 Task: Look for space in Hājo, India from 5th June, 2023 to 16th June, 2023 for 2 adults in price range Rs.7000 to Rs.15000. Place can be entire place with 1  bedroom having 1 bed and 1 bathroom. Property type can be house, flat, guest house, hotel. Amenities needed are: washing machine. Booking option can be shelf check-in. Required host language is English.
Action: Mouse moved to (461, 121)
Screenshot: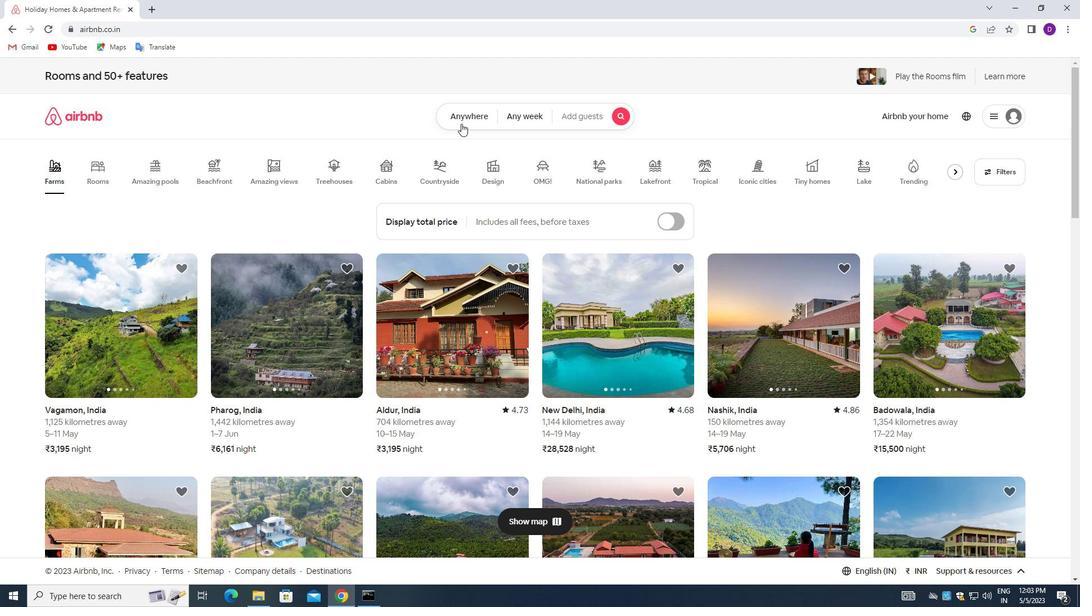 
Action: Mouse pressed left at (461, 121)
Screenshot: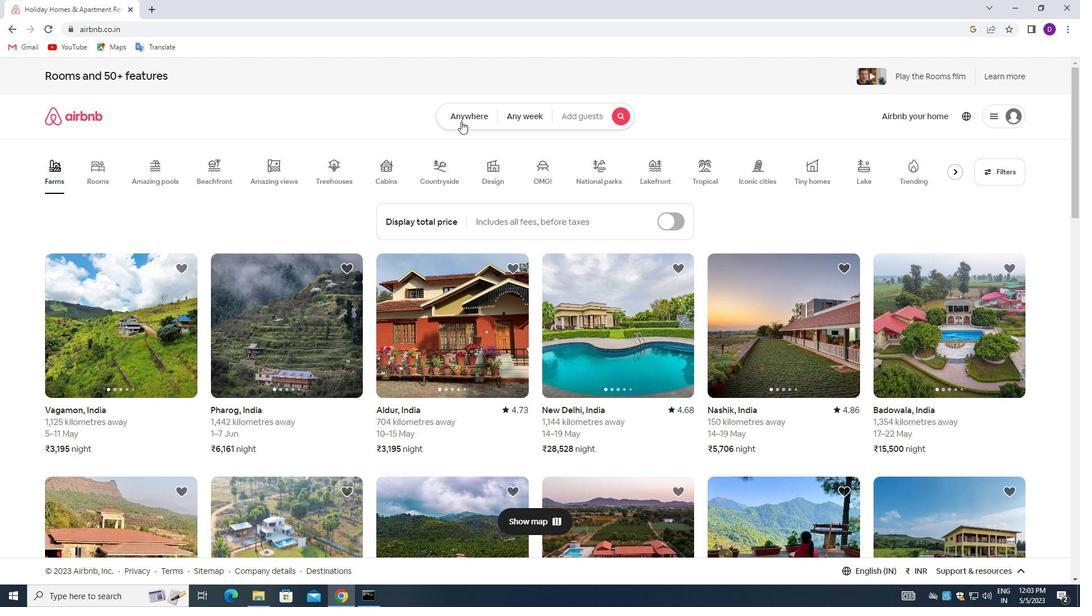 
Action: Mouse moved to (442, 160)
Screenshot: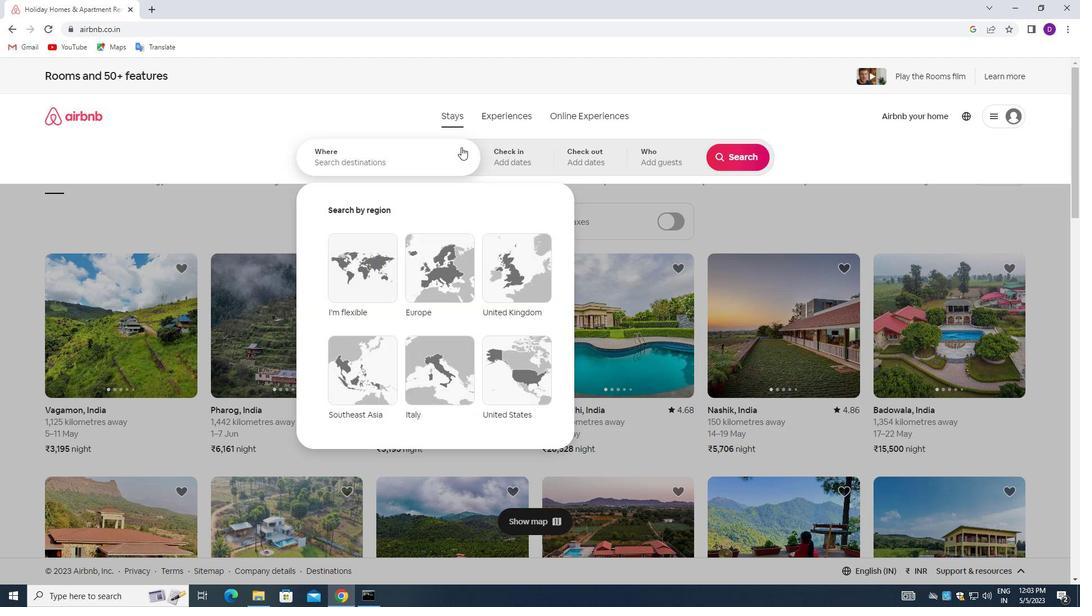 
Action: Mouse pressed left at (442, 160)
Screenshot: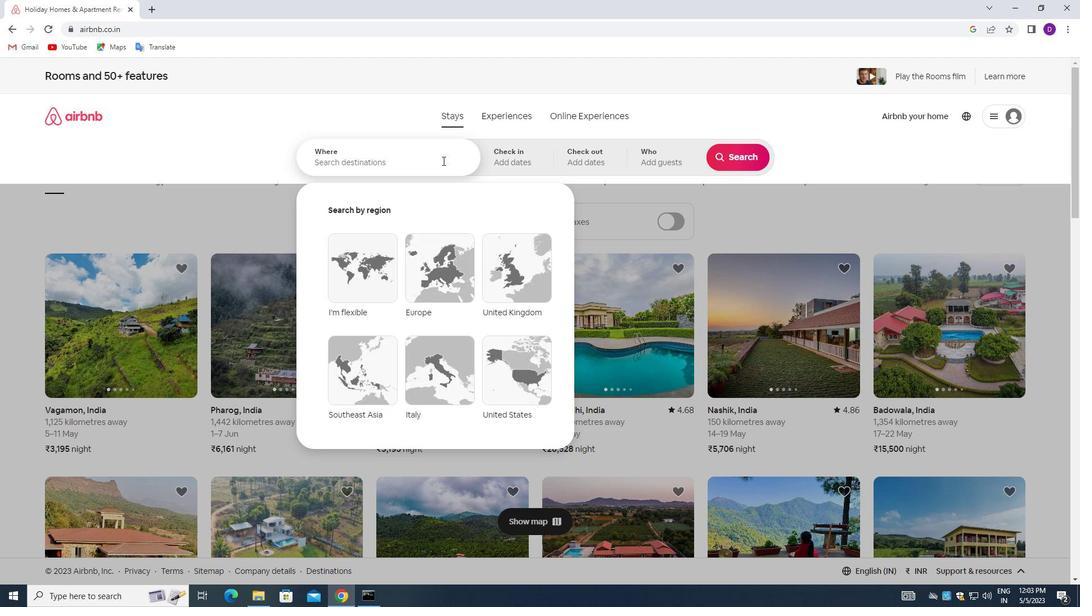 
Action: Mouse moved to (251, 127)
Screenshot: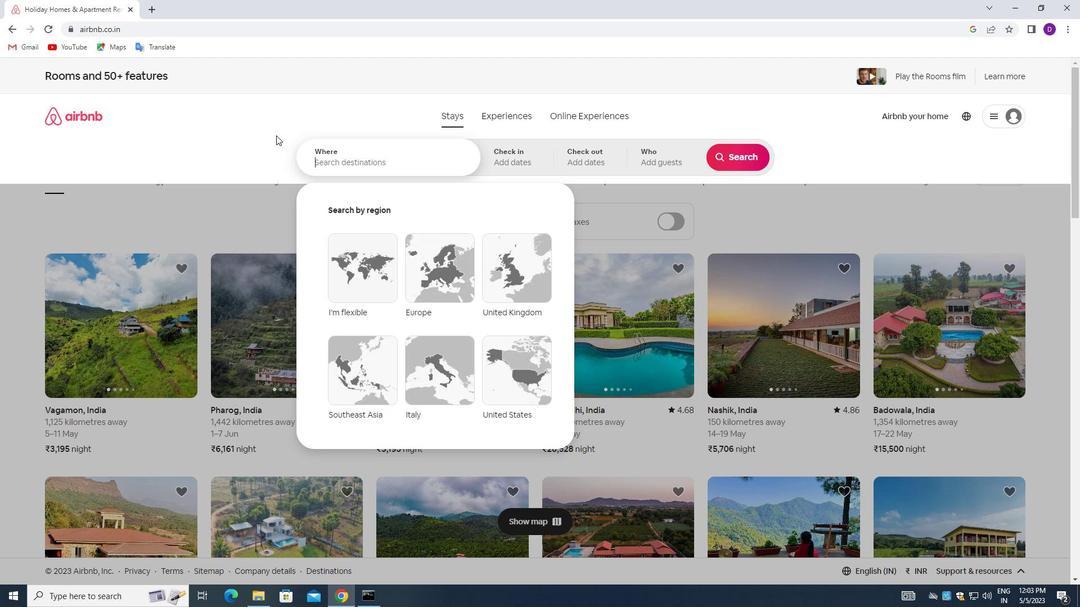 
Action: Key pressed <Key.shift>HAJO,<Key.space><Key.shift>INDIA<Key.enter>
Screenshot: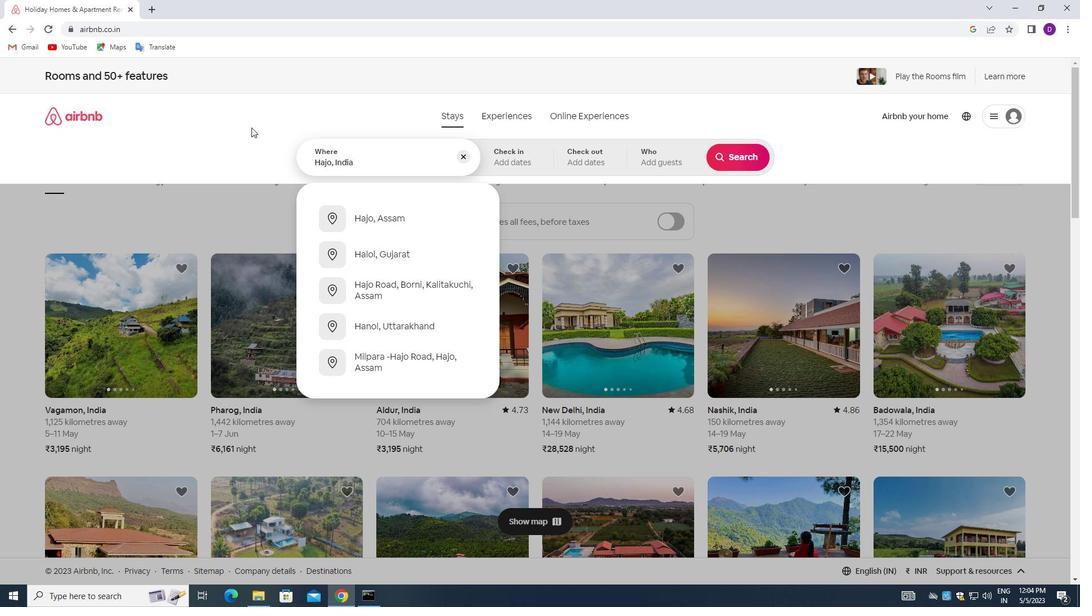 
Action: Mouse moved to (598, 323)
Screenshot: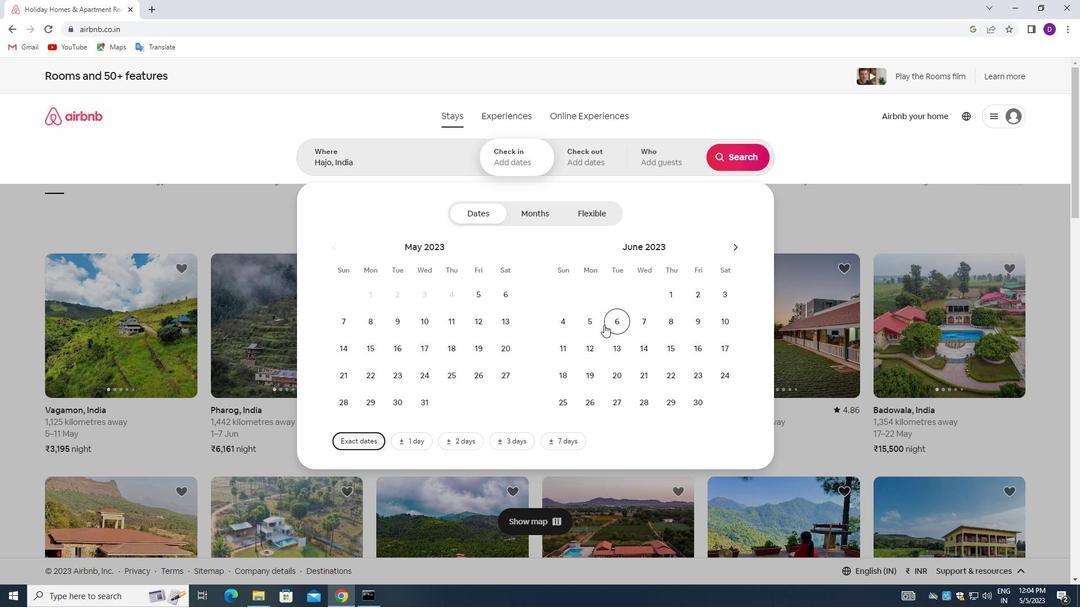 
Action: Mouse pressed left at (598, 323)
Screenshot: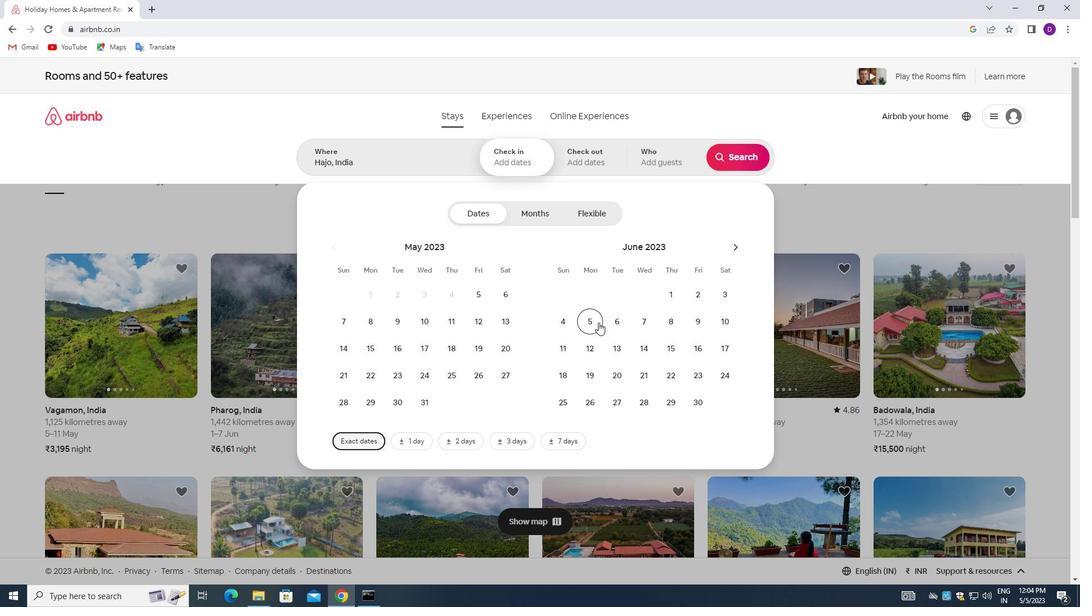 
Action: Mouse moved to (695, 343)
Screenshot: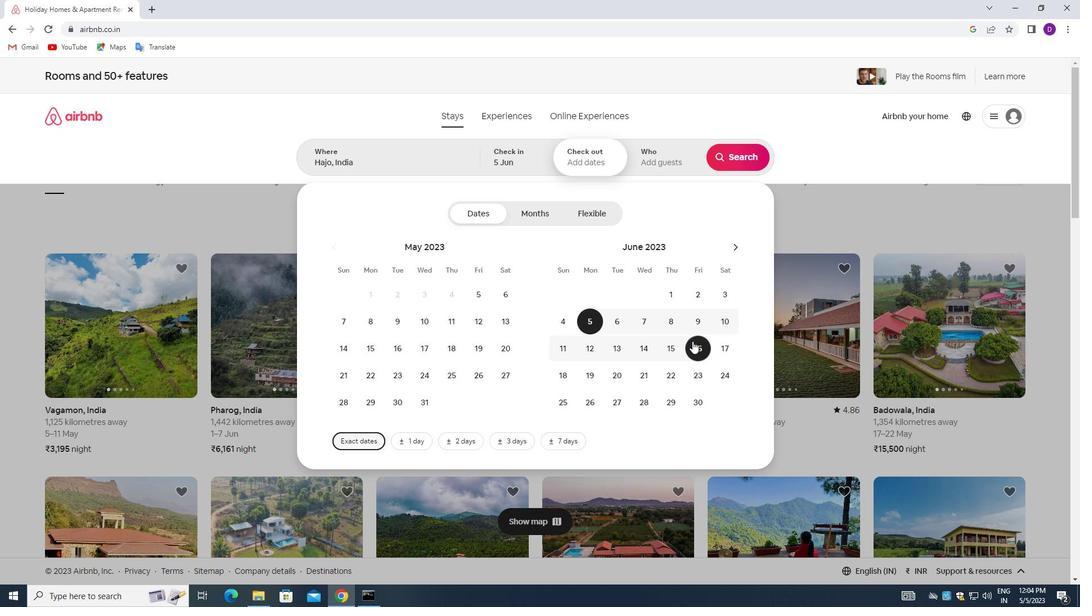 
Action: Mouse pressed left at (695, 343)
Screenshot: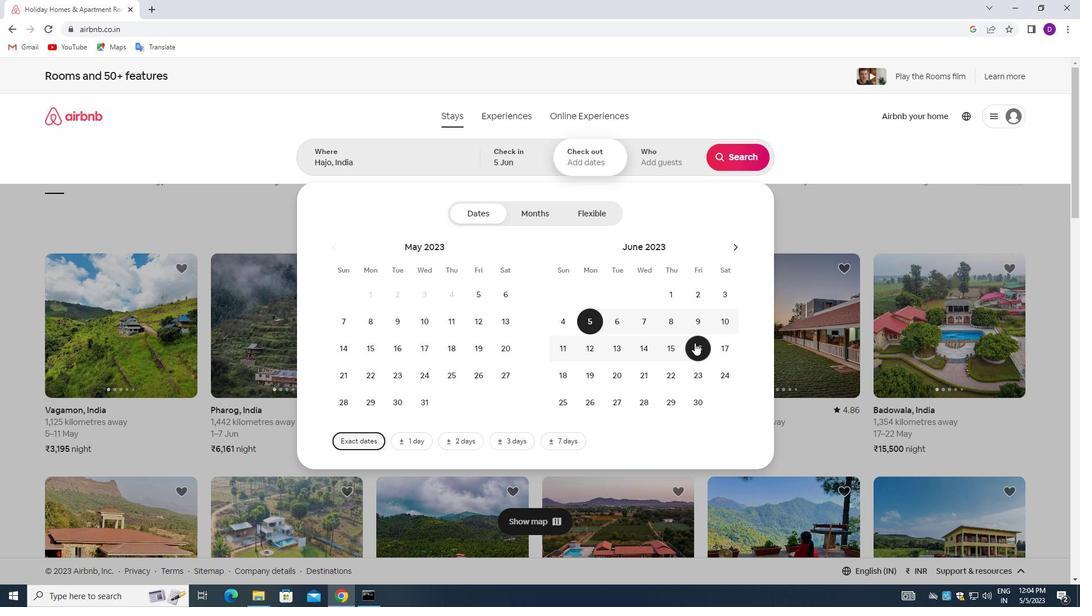 
Action: Mouse moved to (652, 158)
Screenshot: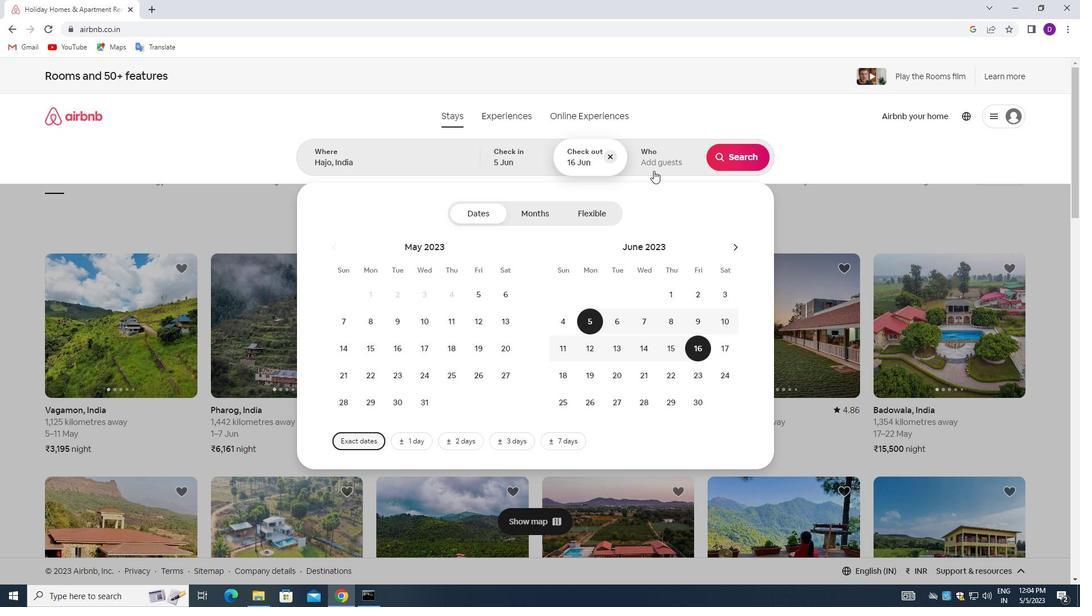 
Action: Mouse pressed left at (652, 158)
Screenshot: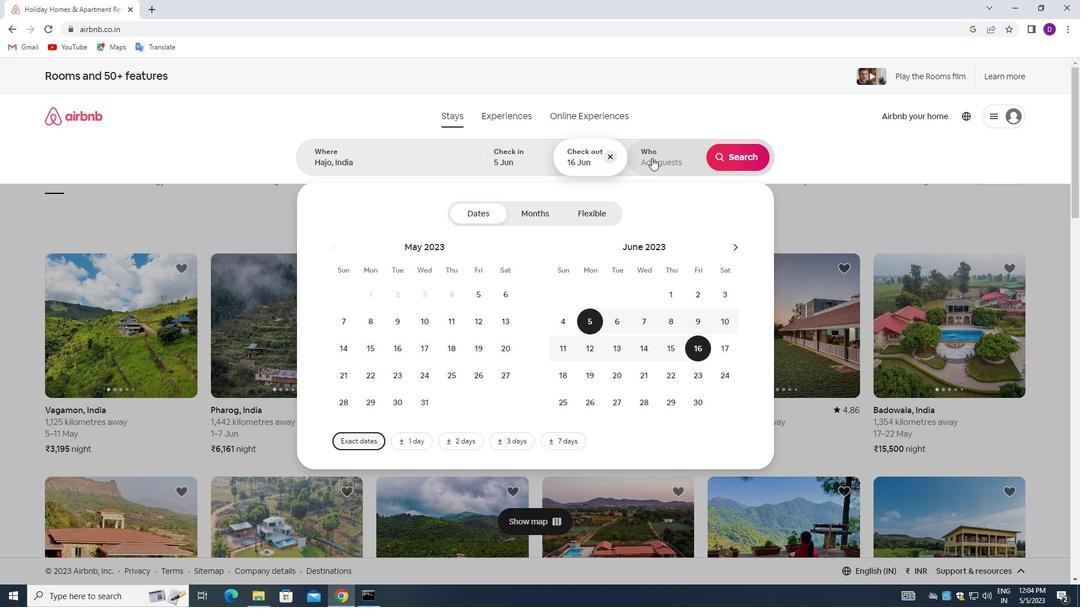 
Action: Mouse moved to (735, 215)
Screenshot: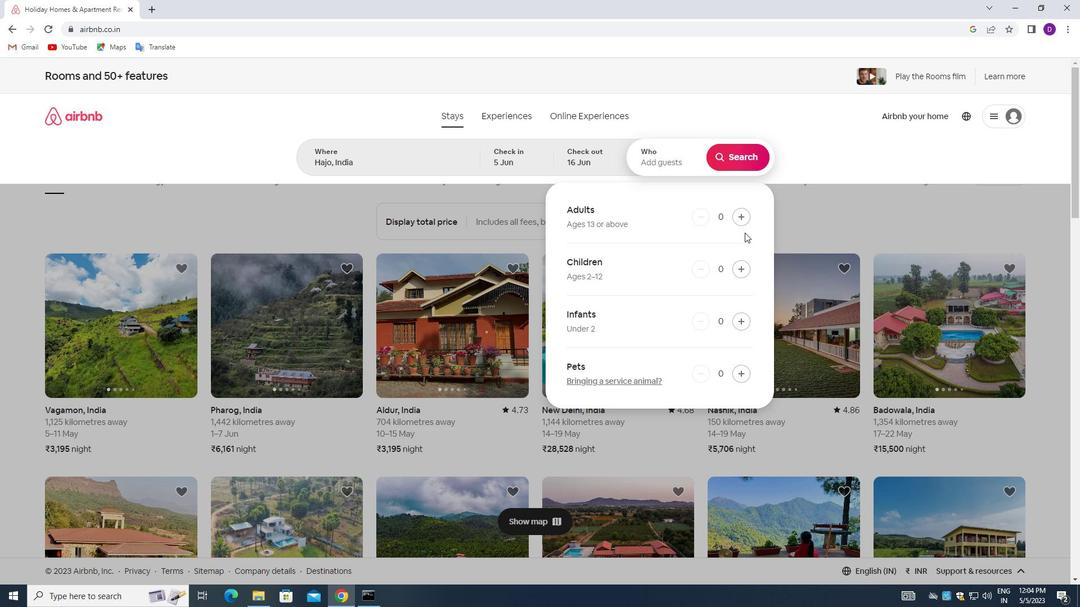 
Action: Mouse pressed left at (735, 215)
Screenshot: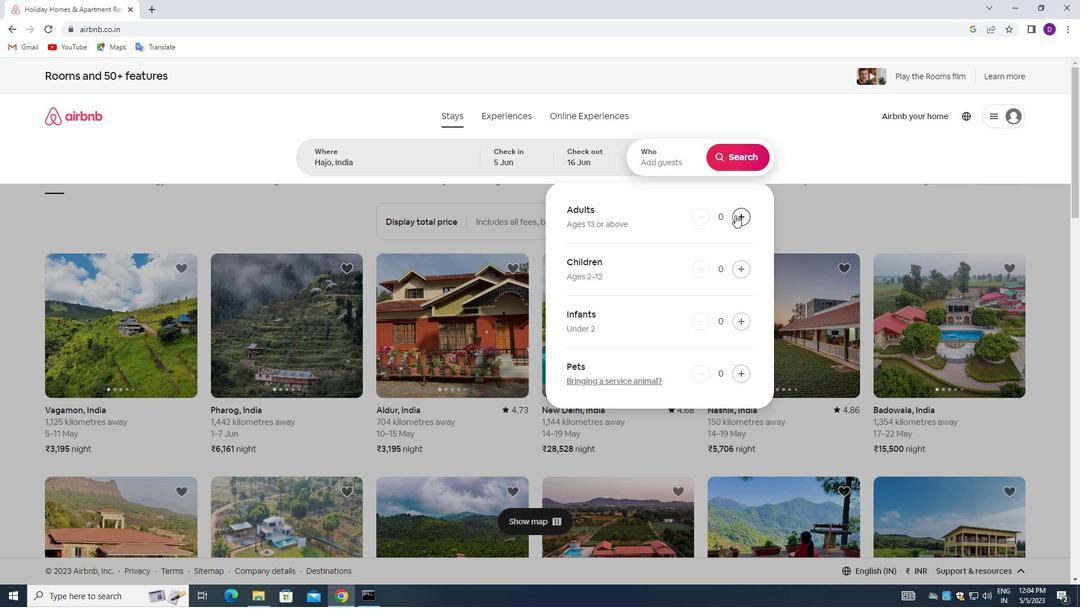 
Action: Mouse pressed left at (735, 215)
Screenshot: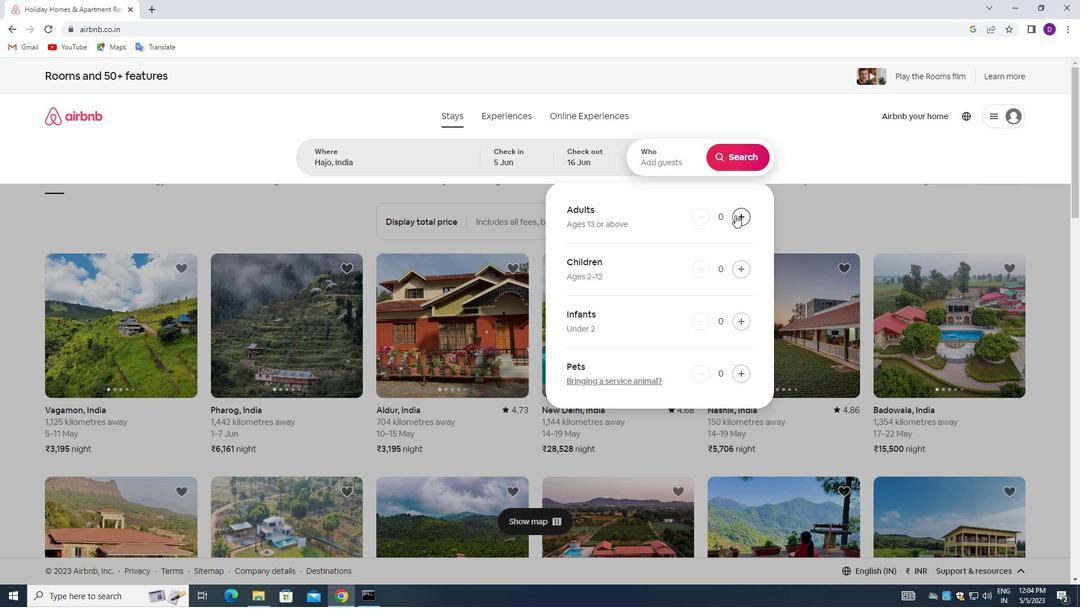 
Action: Mouse moved to (735, 160)
Screenshot: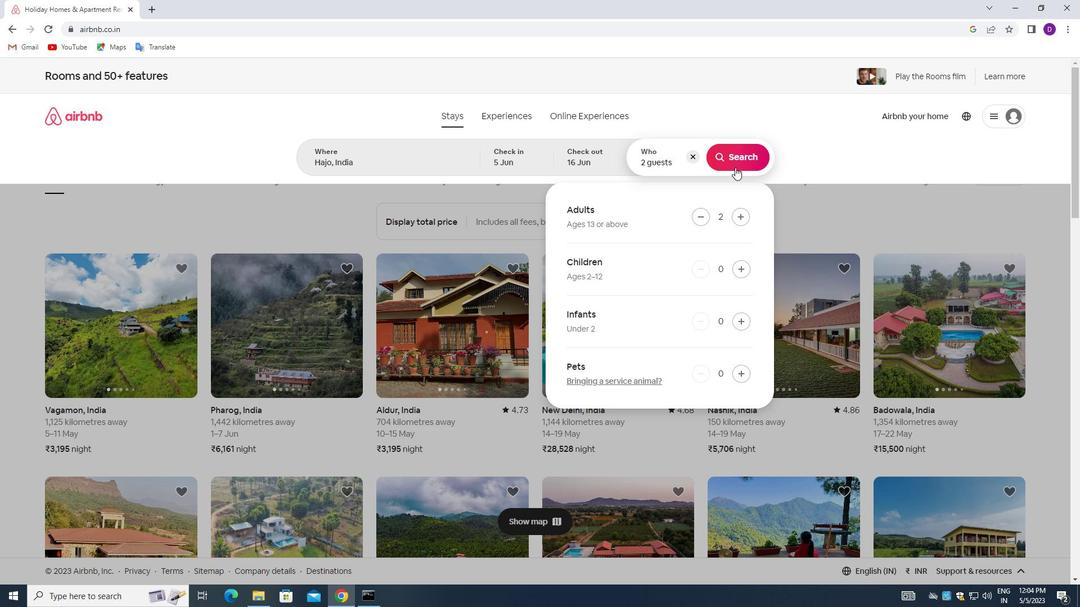
Action: Mouse pressed left at (735, 160)
Screenshot: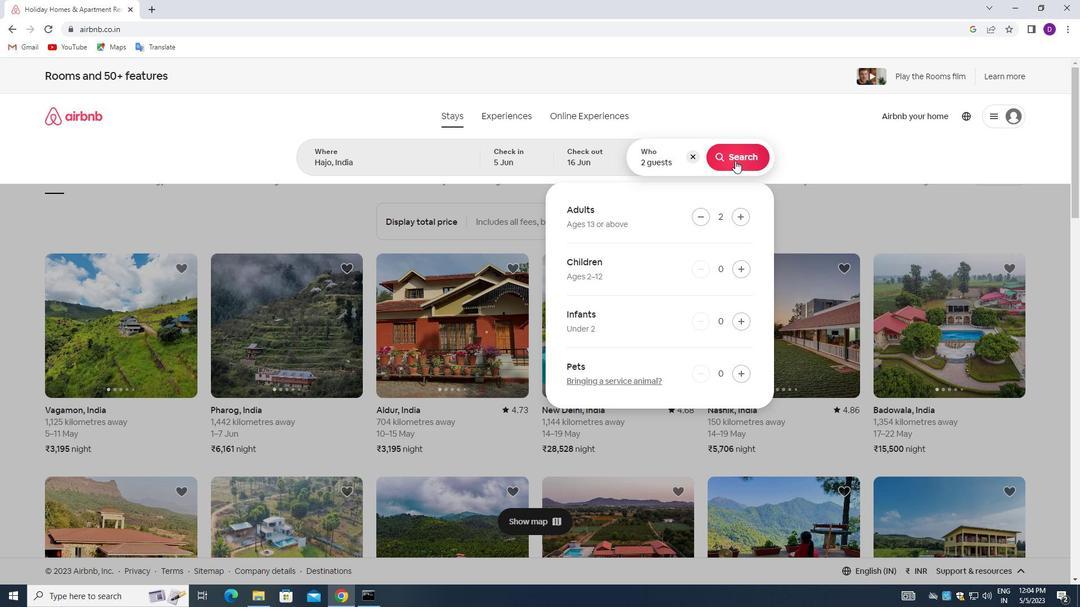 
Action: Mouse moved to (1016, 127)
Screenshot: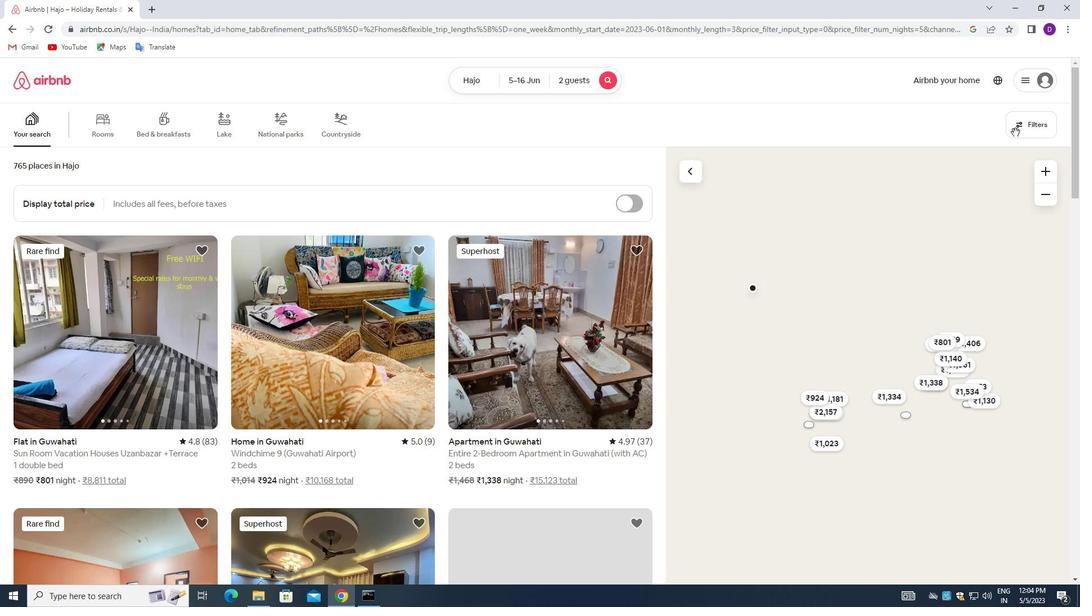 
Action: Mouse pressed left at (1016, 127)
Screenshot: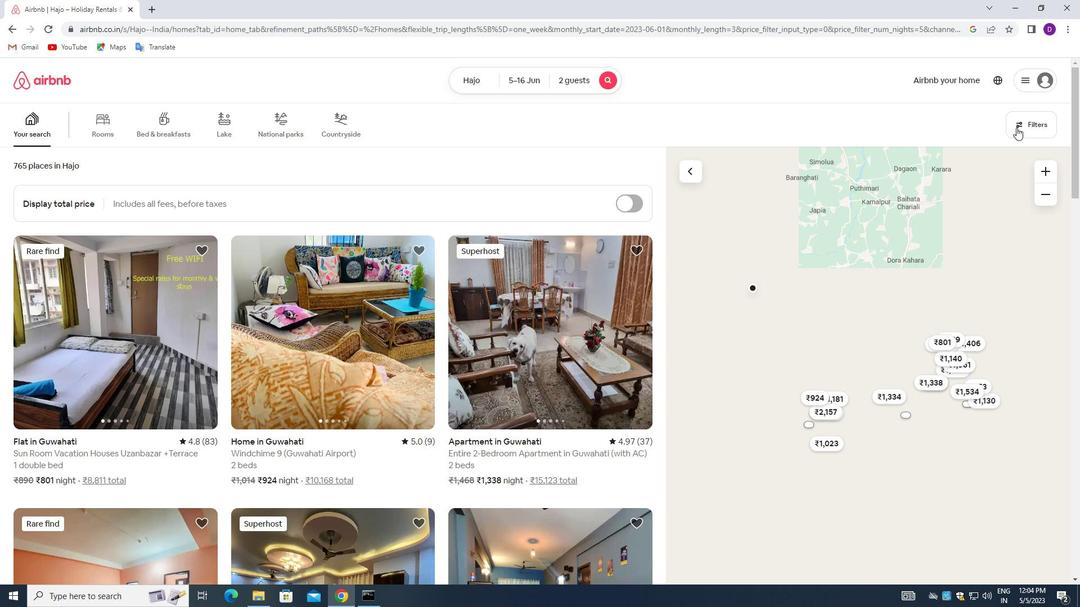 
Action: Mouse moved to (388, 399)
Screenshot: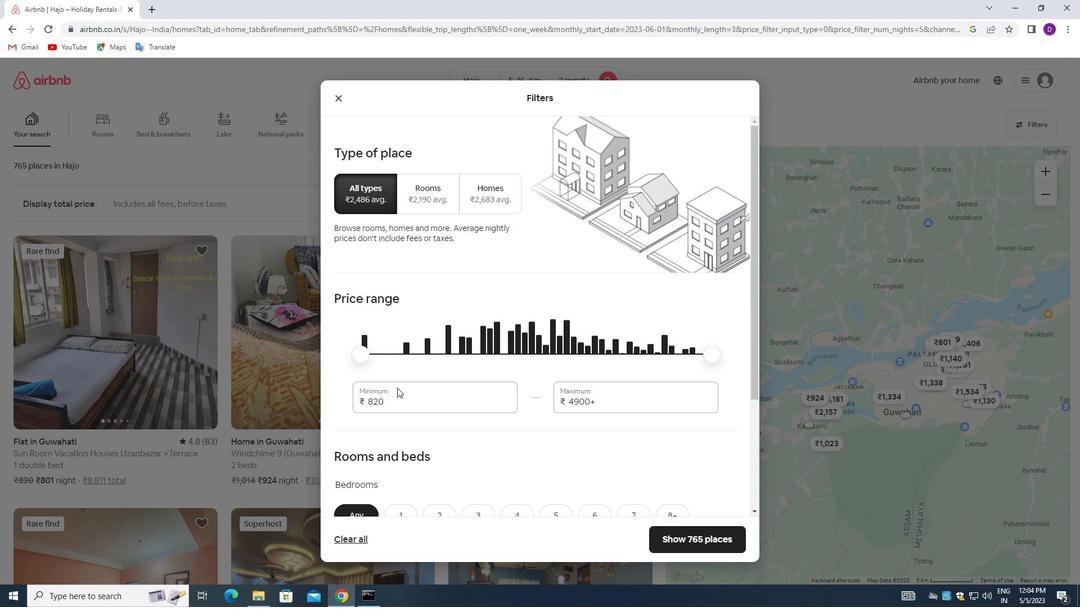 
Action: Mouse pressed left at (388, 399)
Screenshot: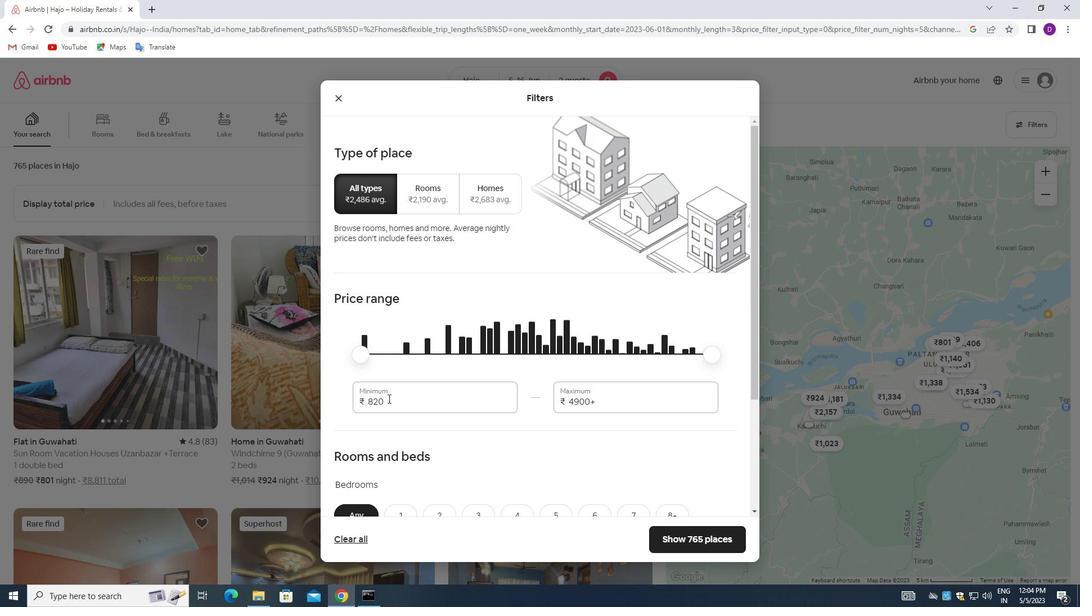 
Action: Mouse pressed left at (388, 399)
Screenshot: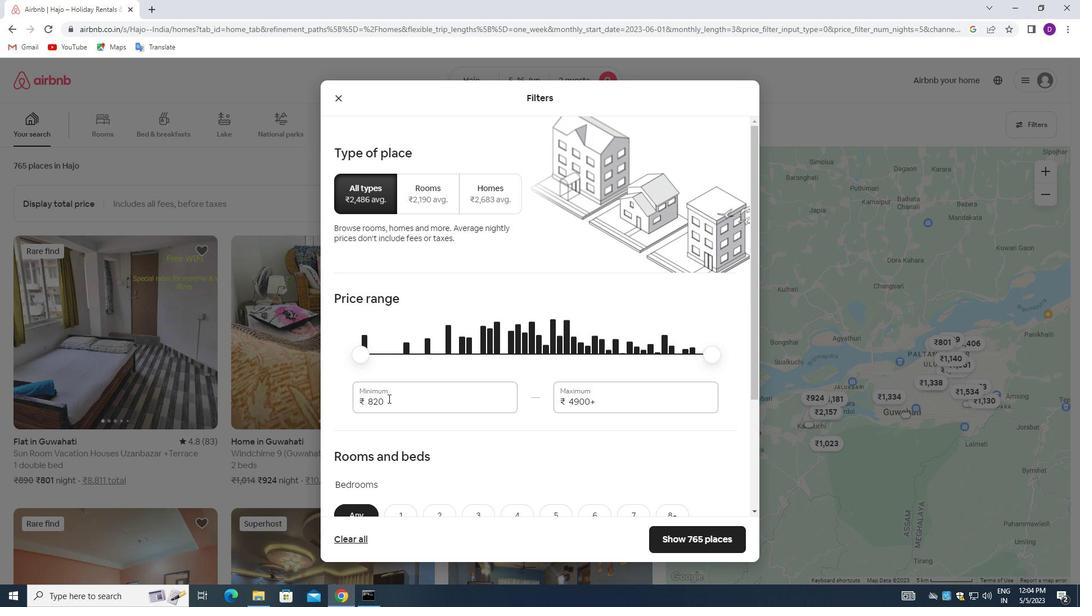 
Action: Key pressed 7000<Key.tab>15000
Screenshot: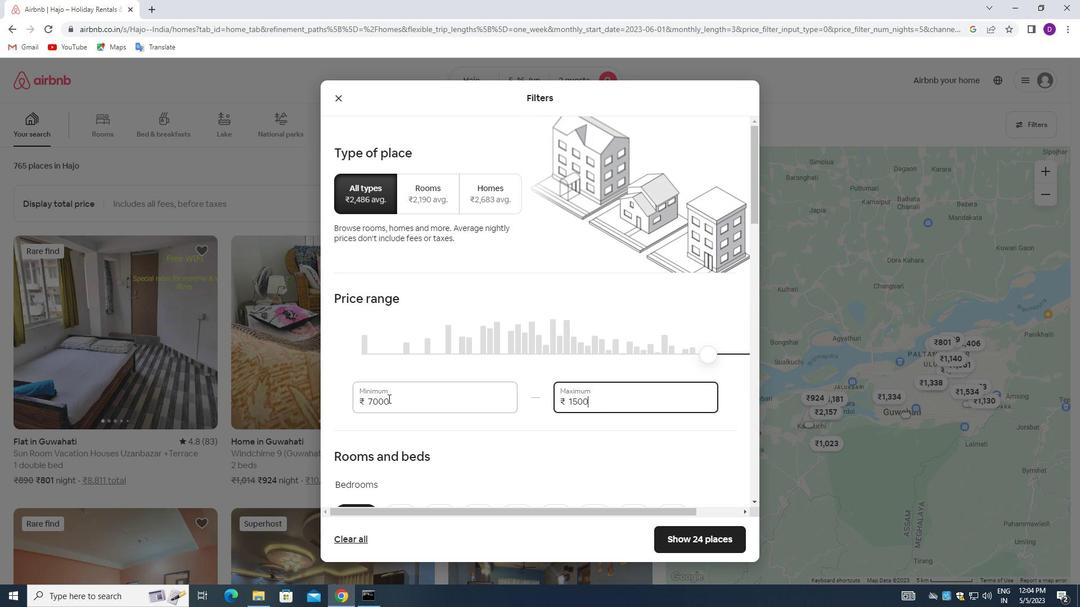 
Action: Mouse moved to (543, 473)
Screenshot: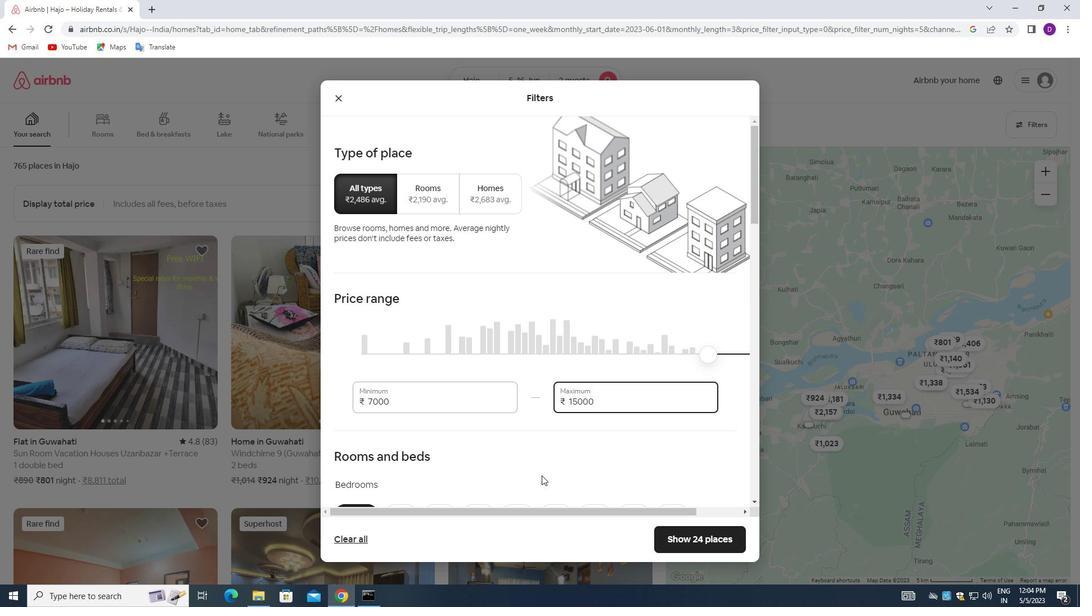 
Action: Mouse scrolled (543, 472) with delta (0, 0)
Screenshot: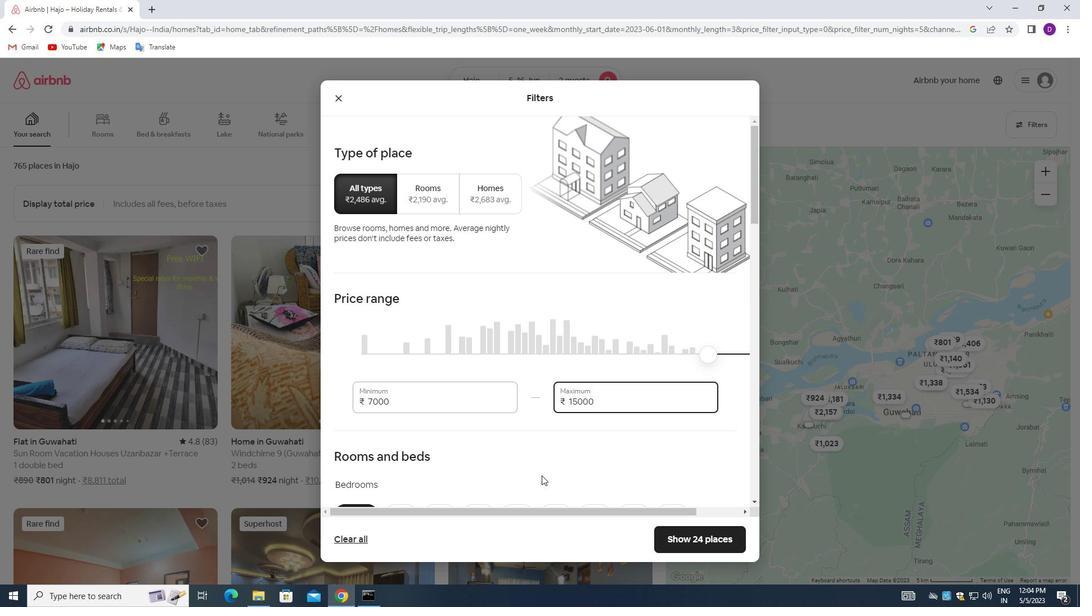 
Action: Mouse moved to (543, 472)
Screenshot: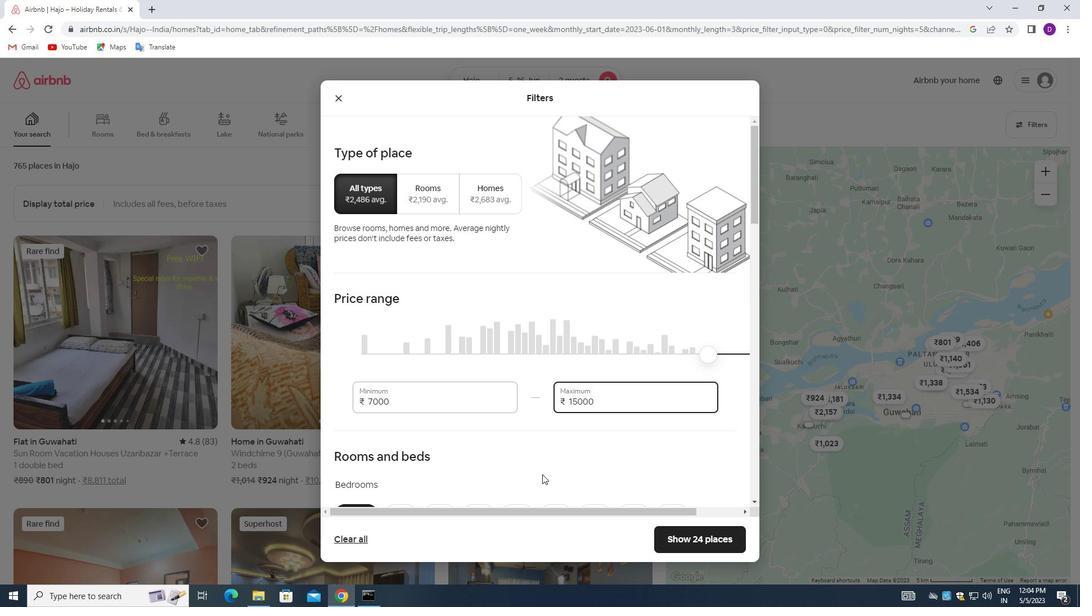 
Action: Mouse scrolled (543, 471) with delta (0, 0)
Screenshot: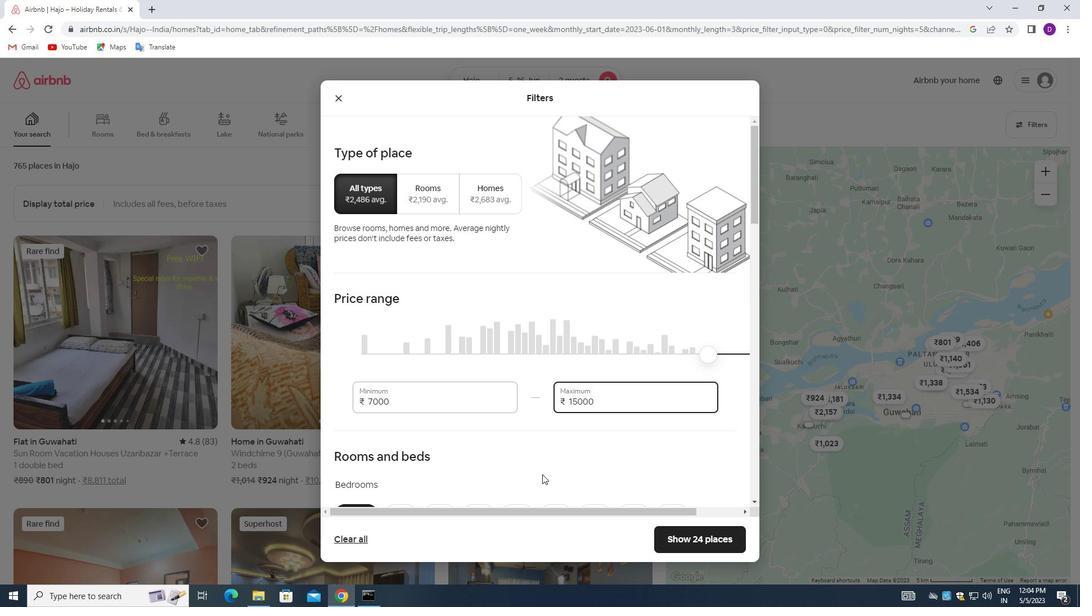 
Action: Mouse moved to (543, 470)
Screenshot: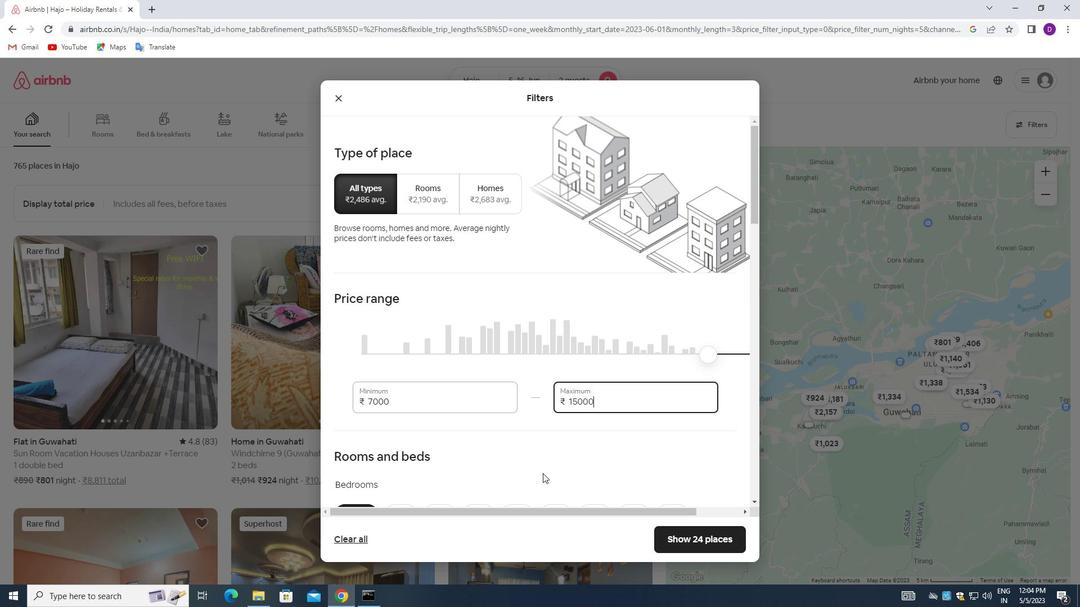 
Action: Mouse scrolled (543, 469) with delta (0, 0)
Screenshot: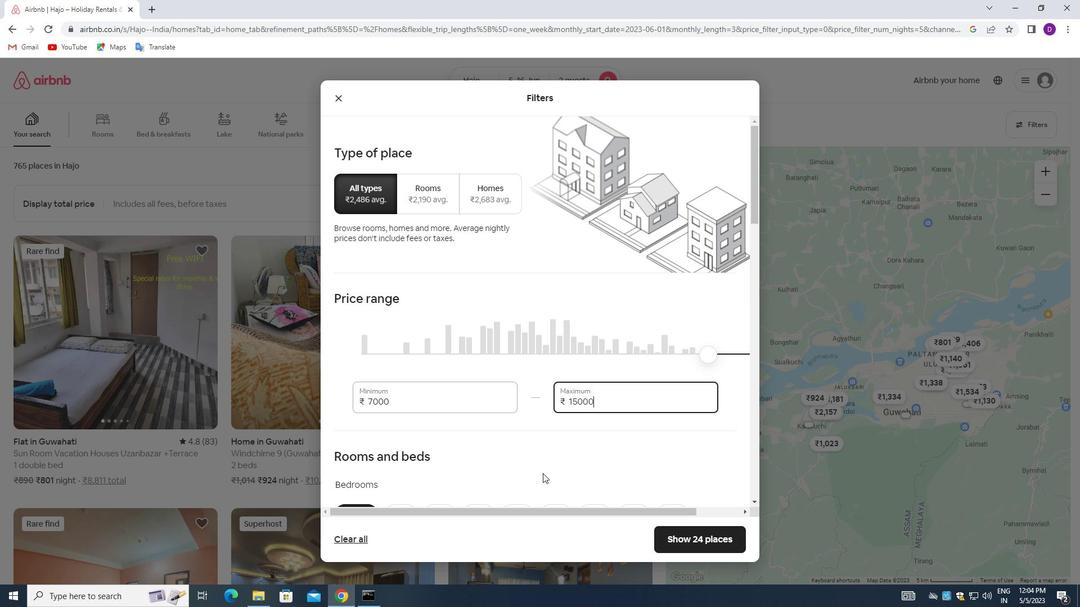 
Action: Mouse moved to (485, 357)
Screenshot: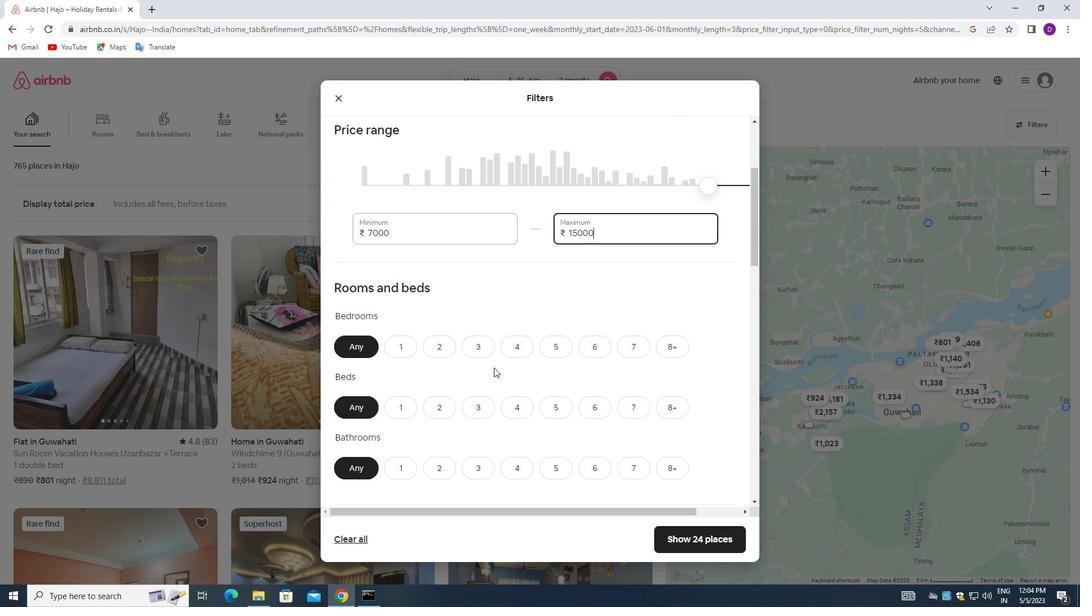 
Action: Mouse scrolled (485, 356) with delta (0, 0)
Screenshot: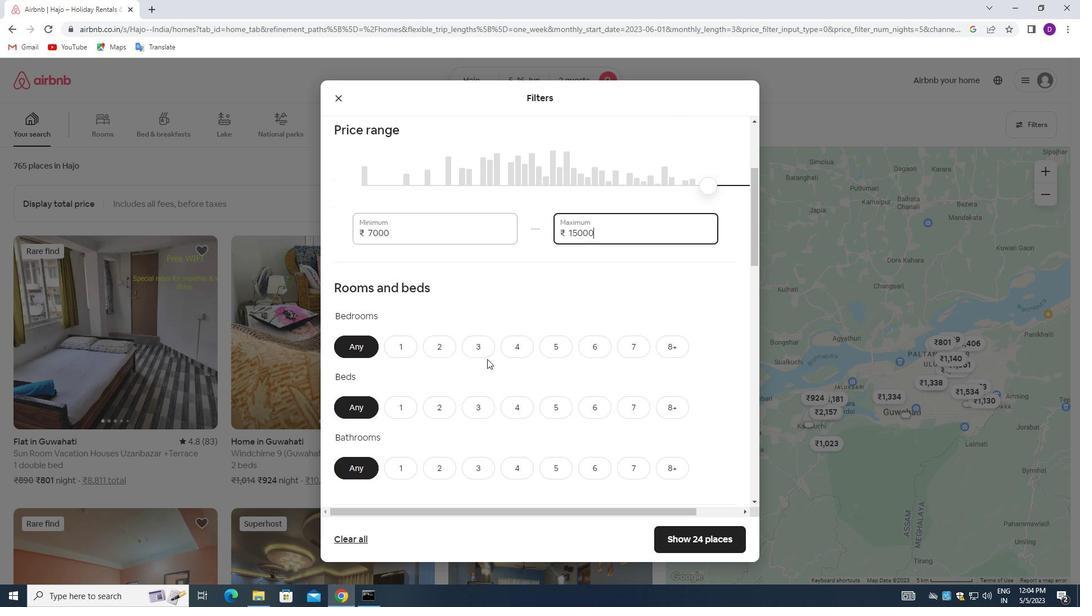 
Action: Mouse scrolled (485, 356) with delta (0, 0)
Screenshot: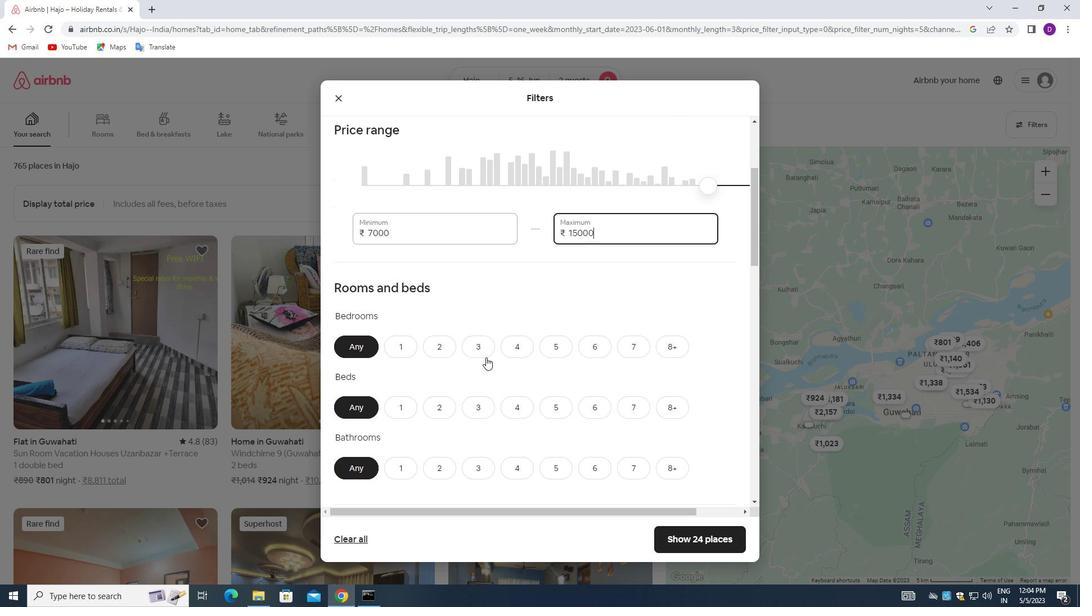 
Action: Mouse moved to (484, 356)
Screenshot: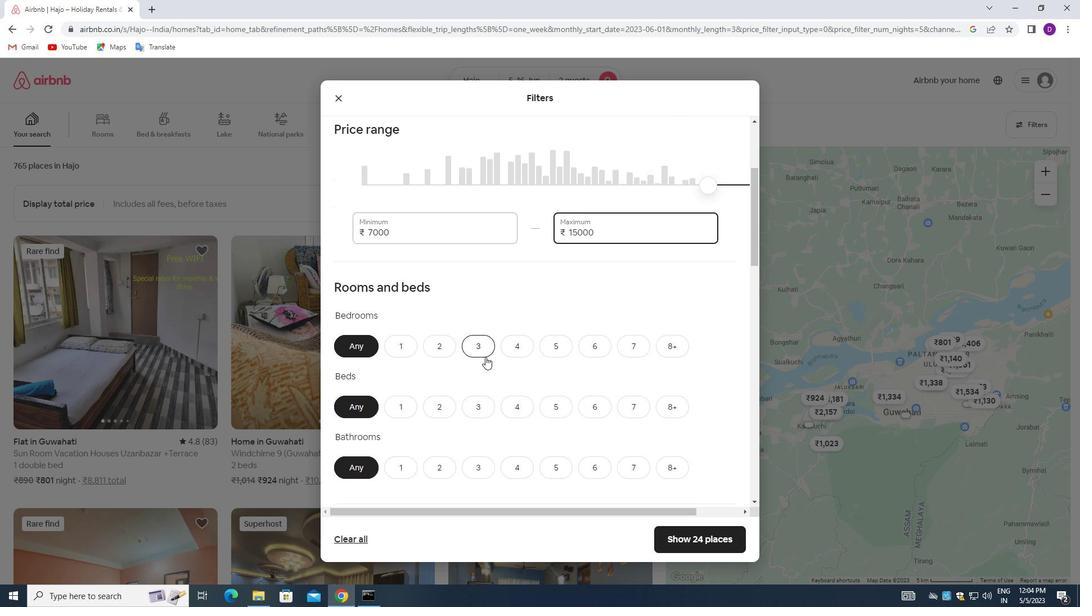 
Action: Mouse scrolled (484, 356) with delta (0, 0)
Screenshot: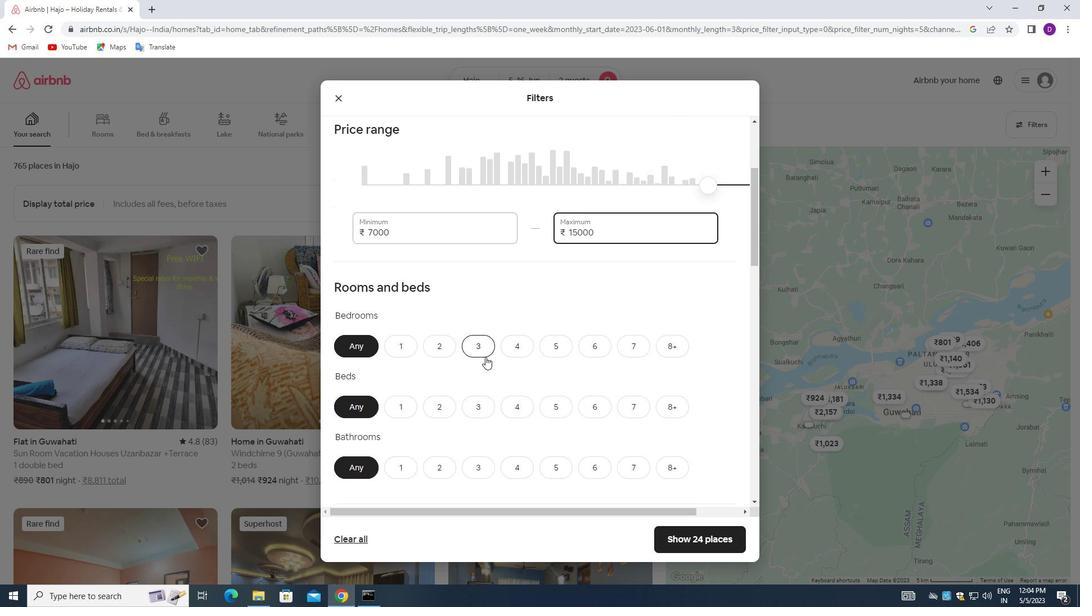 
Action: Mouse moved to (398, 184)
Screenshot: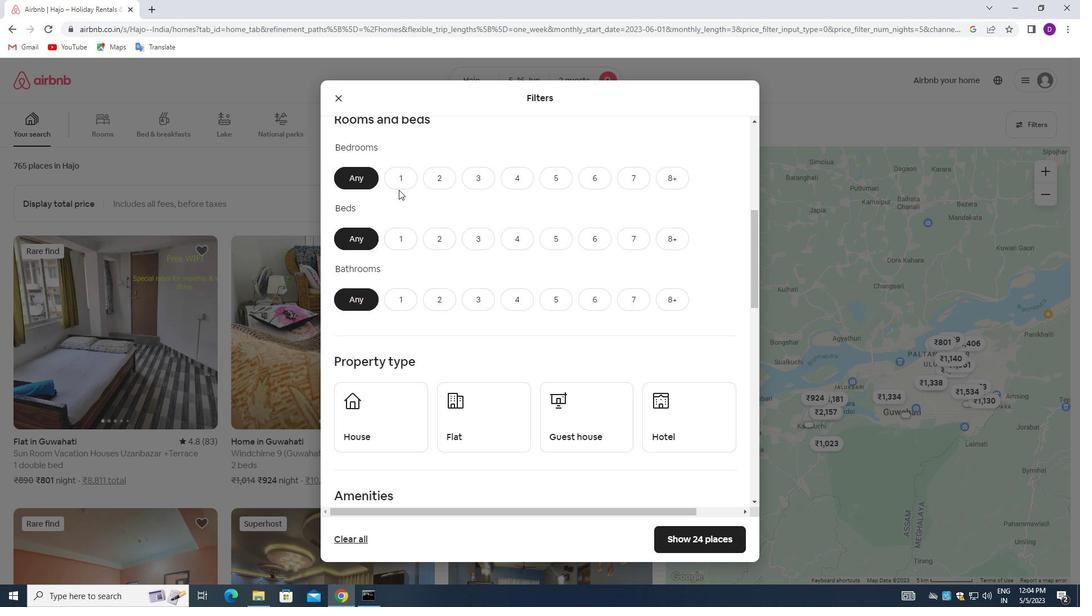 
Action: Mouse pressed left at (398, 184)
Screenshot: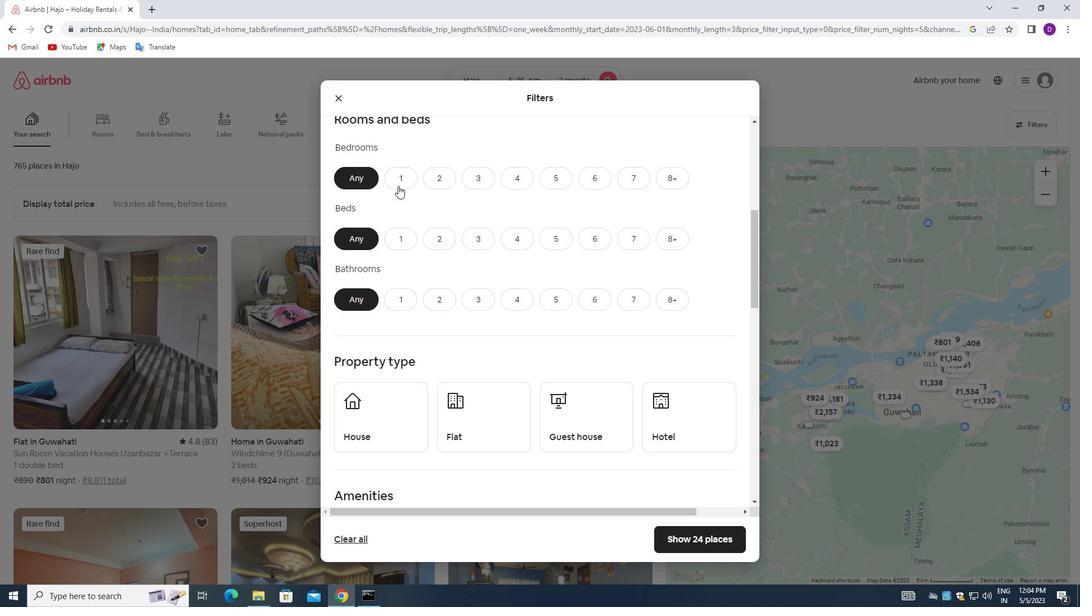 
Action: Mouse moved to (402, 234)
Screenshot: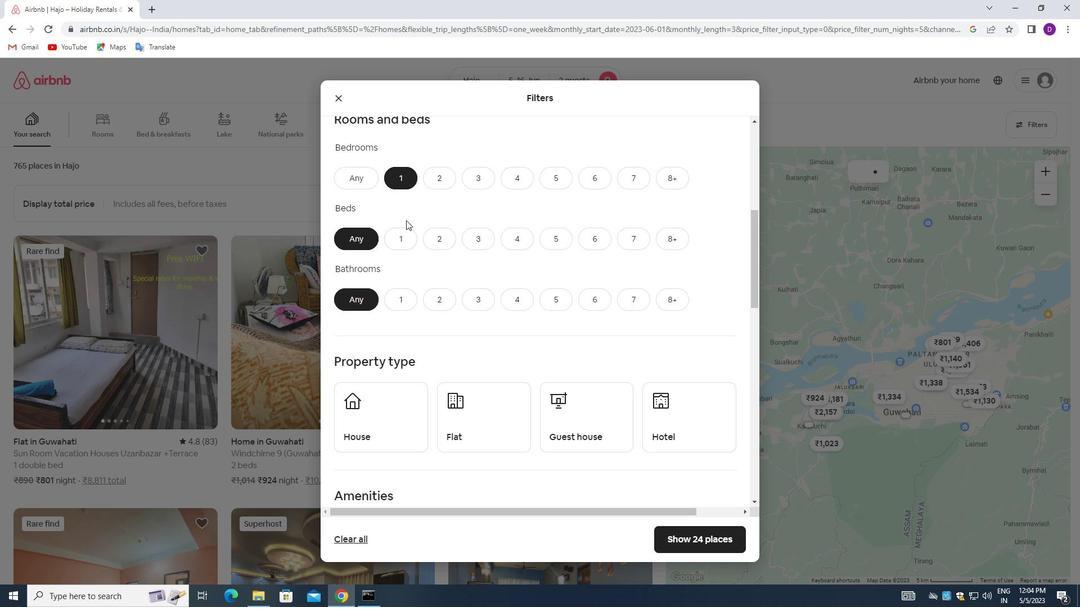 
Action: Mouse pressed left at (402, 234)
Screenshot: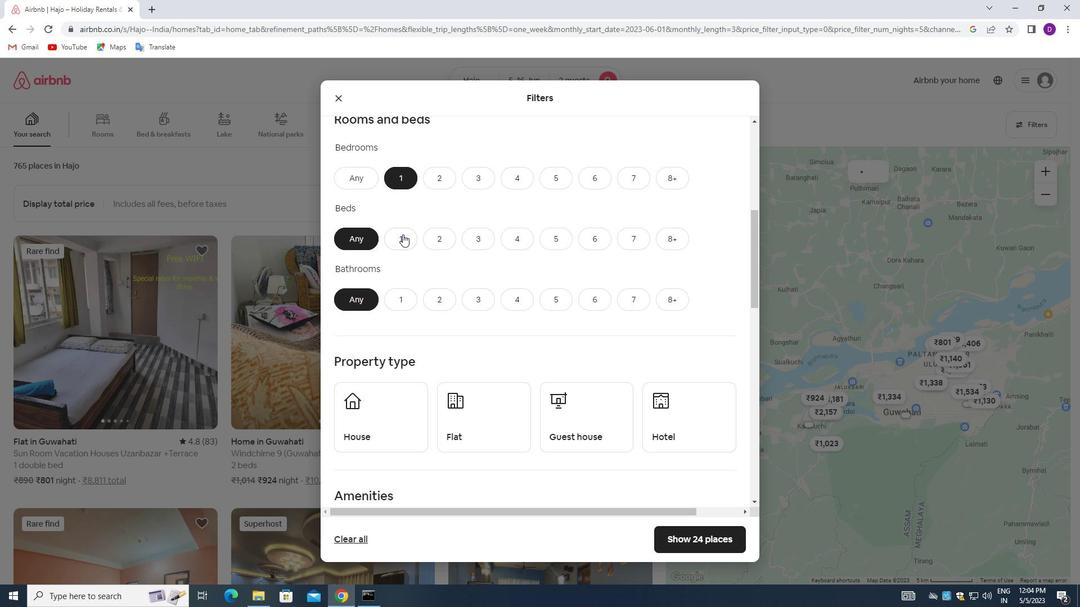 
Action: Mouse moved to (397, 294)
Screenshot: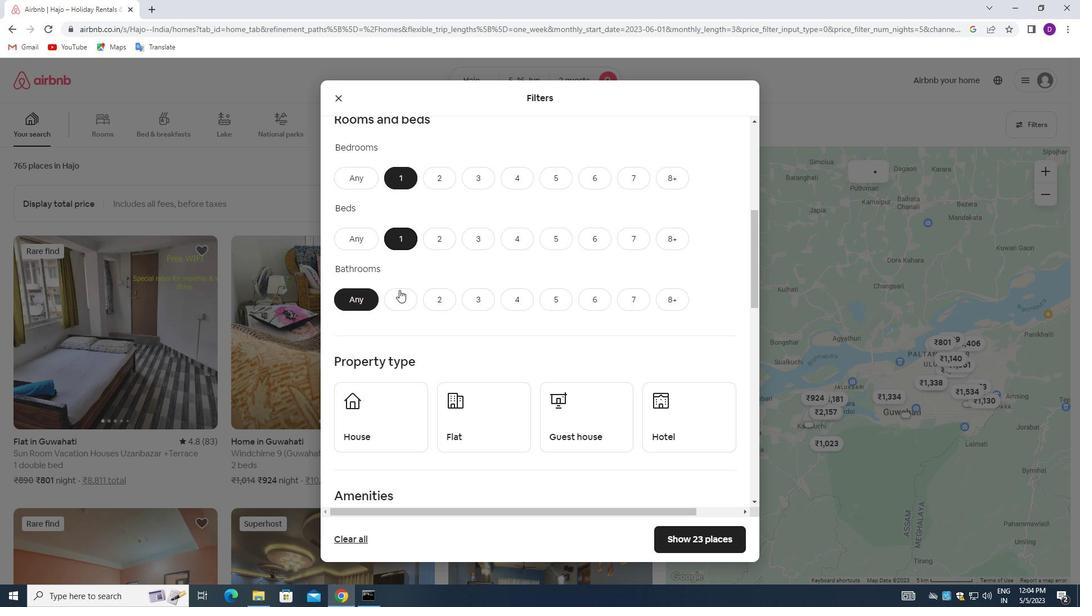 
Action: Mouse pressed left at (397, 294)
Screenshot: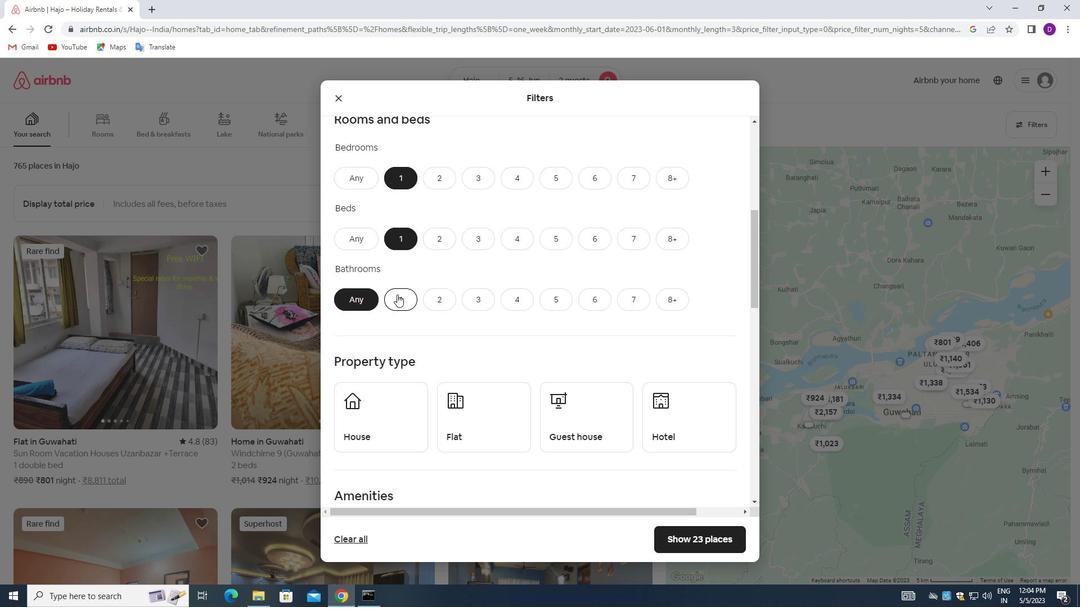 
Action: Mouse moved to (423, 329)
Screenshot: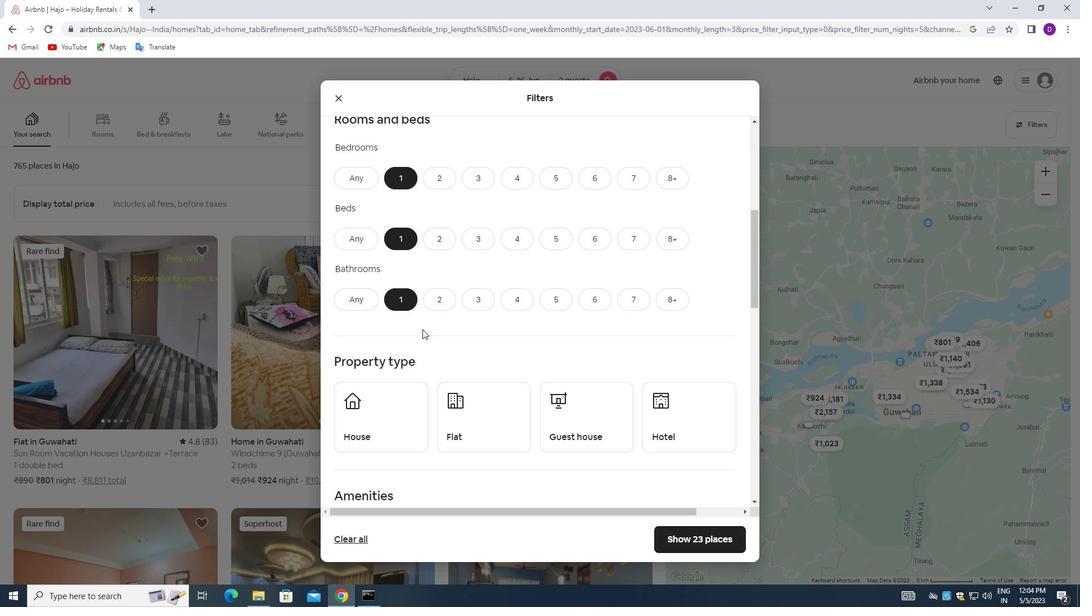 
Action: Mouse scrolled (423, 329) with delta (0, 0)
Screenshot: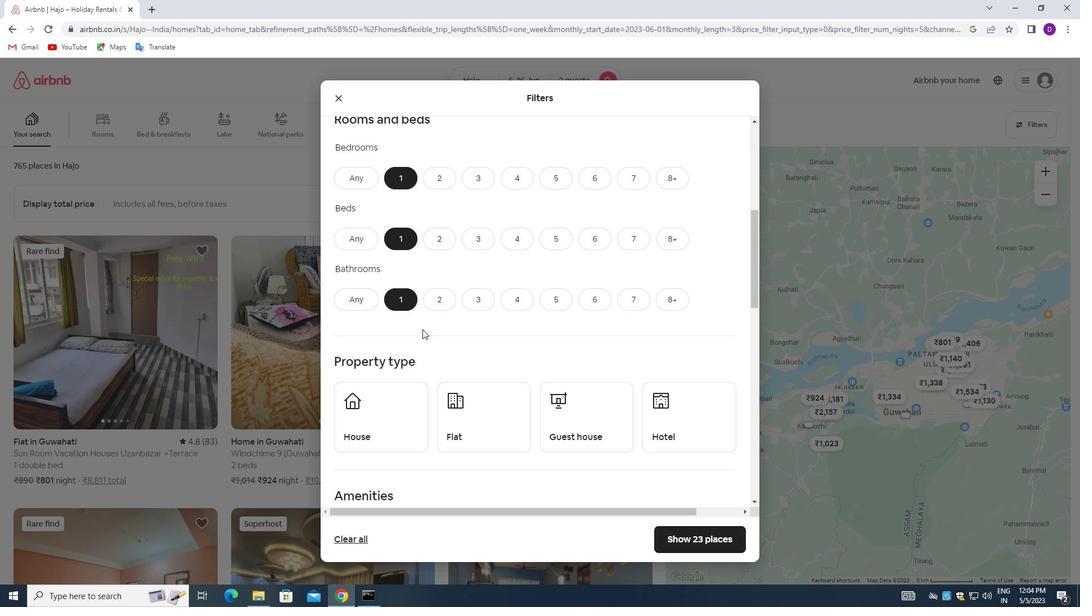
Action: Mouse moved to (423, 329)
Screenshot: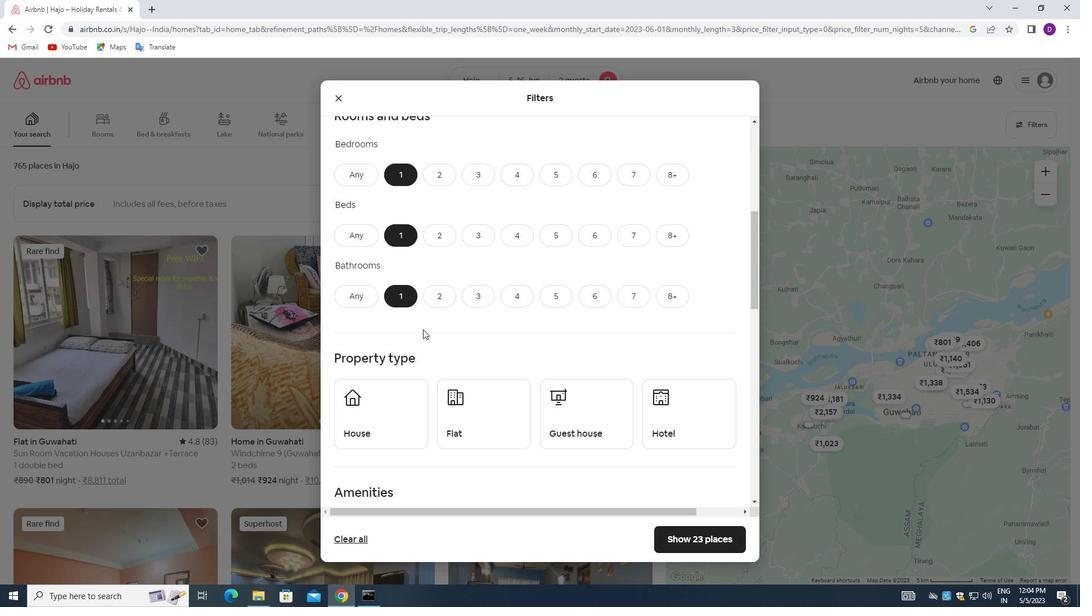 
Action: Mouse scrolled (423, 329) with delta (0, 0)
Screenshot: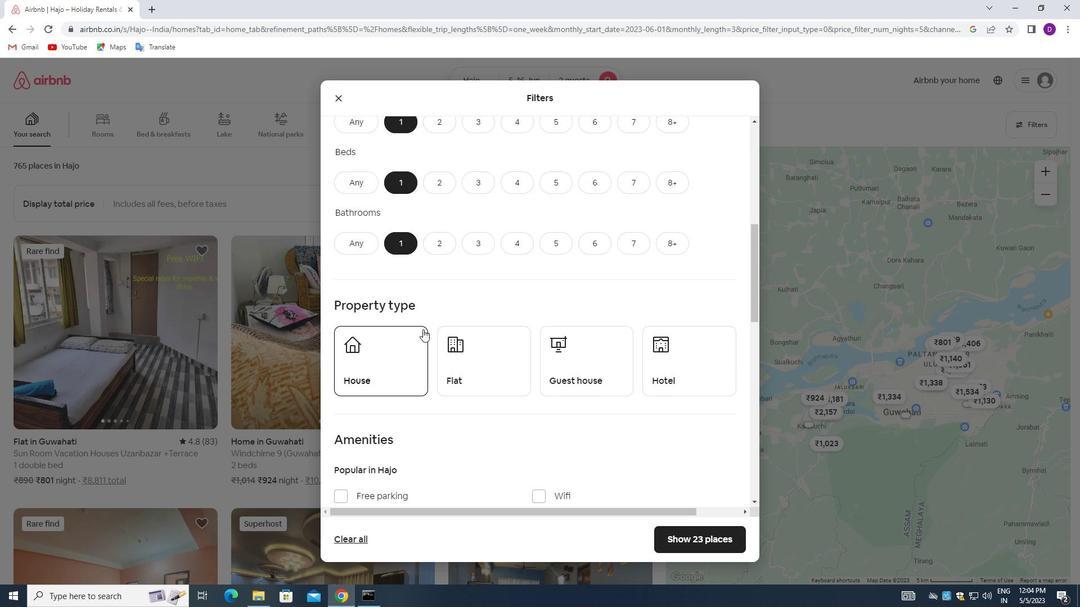 
Action: Mouse moved to (401, 313)
Screenshot: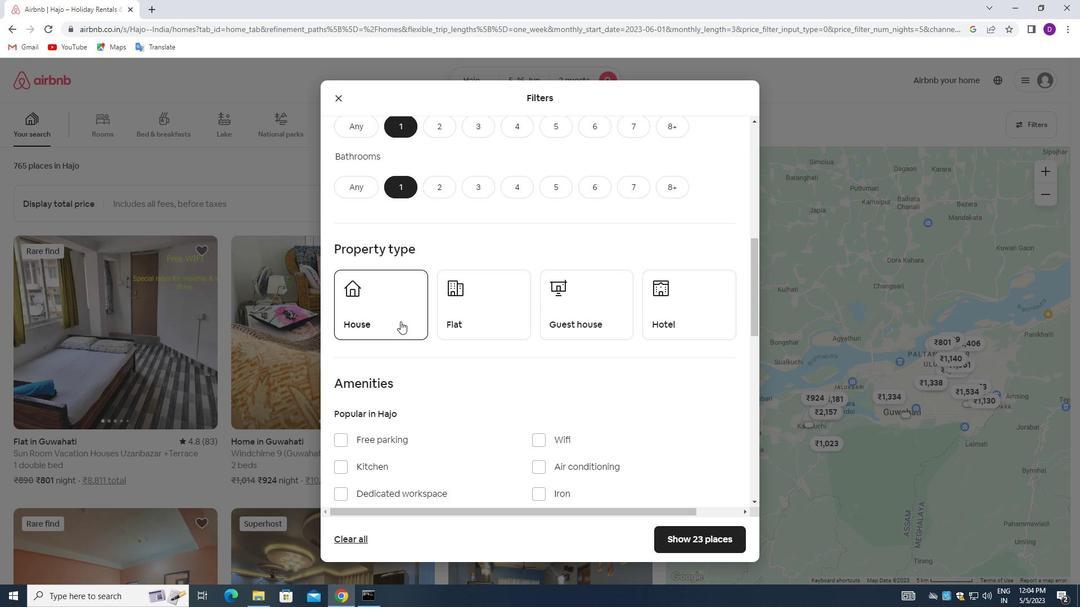 
Action: Mouse pressed left at (401, 313)
Screenshot: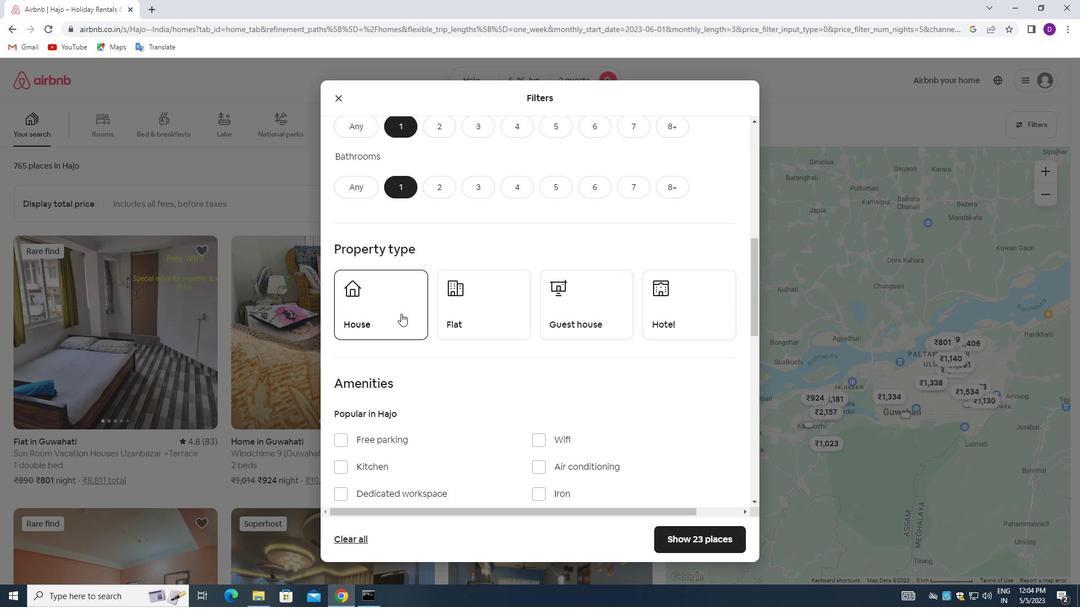 
Action: Mouse moved to (491, 311)
Screenshot: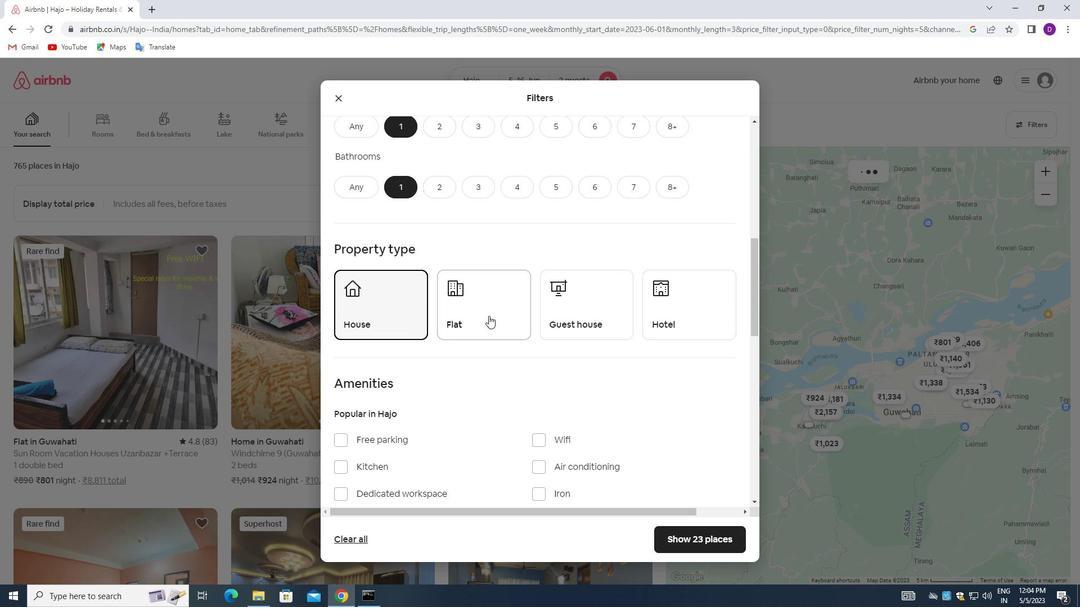 
Action: Mouse pressed left at (491, 311)
Screenshot: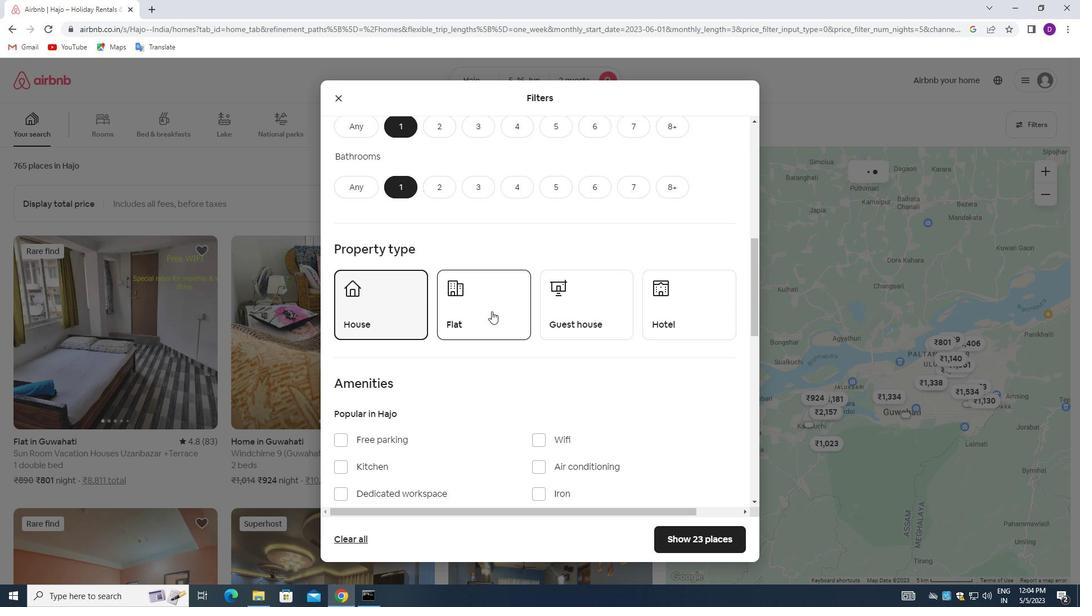 
Action: Mouse moved to (585, 308)
Screenshot: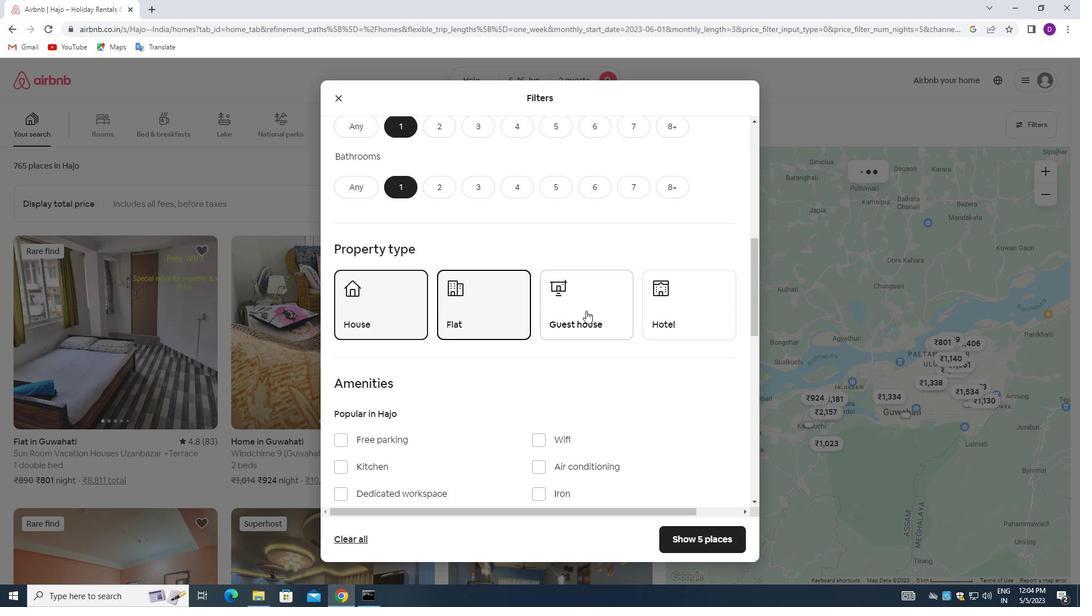 
Action: Mouse pressed left at (585, 308)
Screenshot: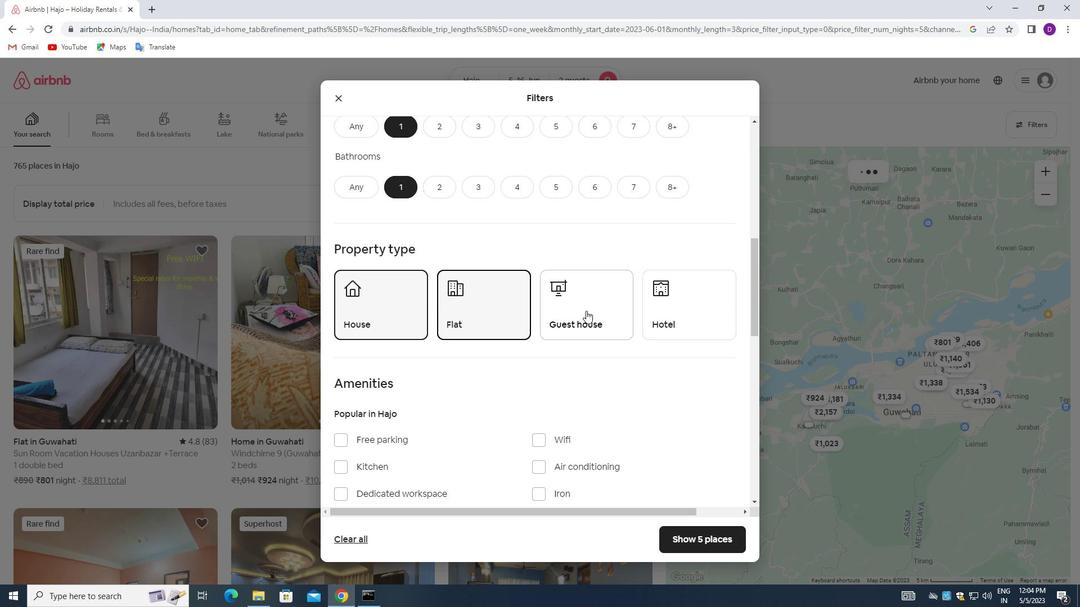 
Action: Mouse moved to (682, 311)
Screenshot: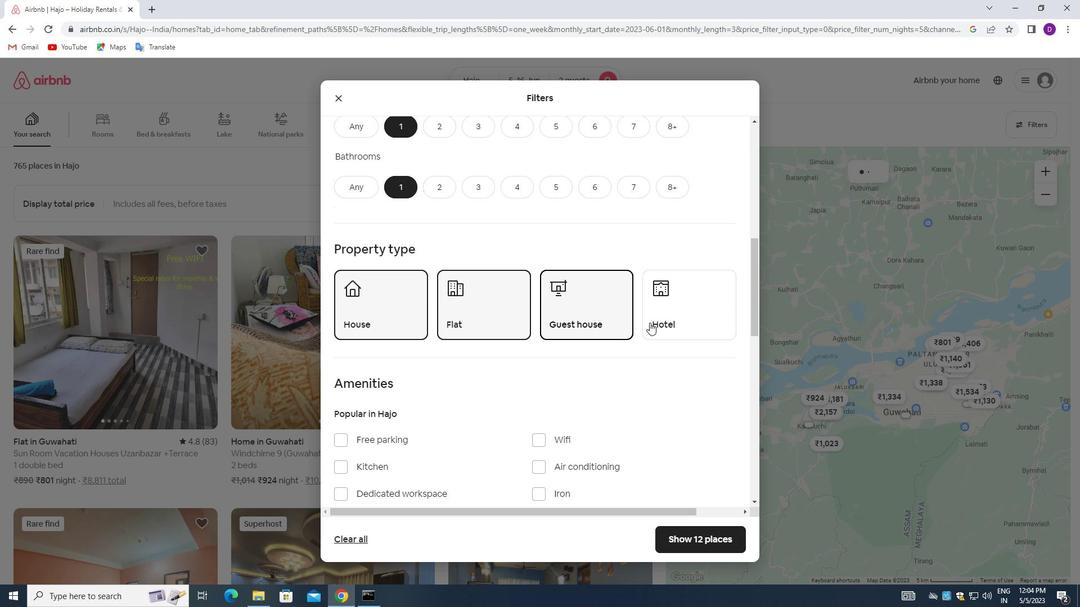 
Action: Mouse pressed left at (682, 311)
Screenshot: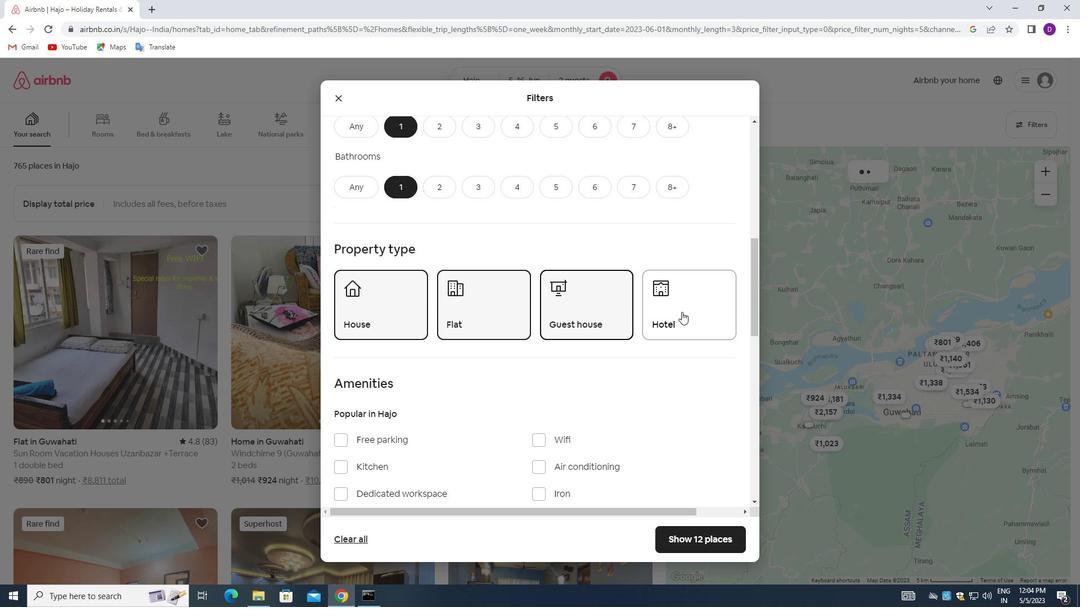 
Action: Mouse moved to (503, 346)
Screenshot: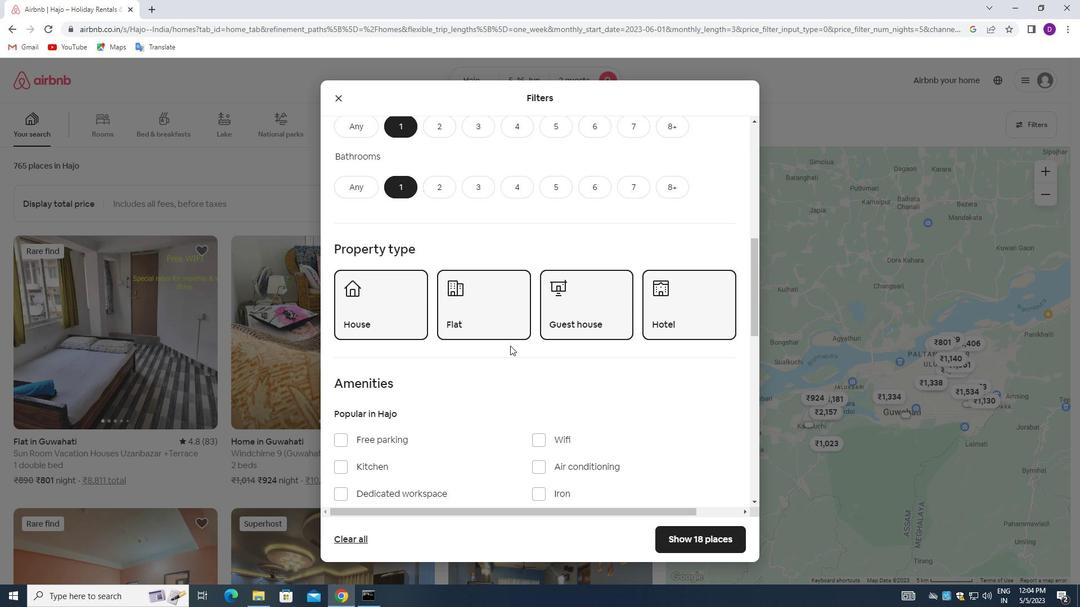 
Action: Mouse scrolled (503, 345) with delta (0, 0)
Screenshot: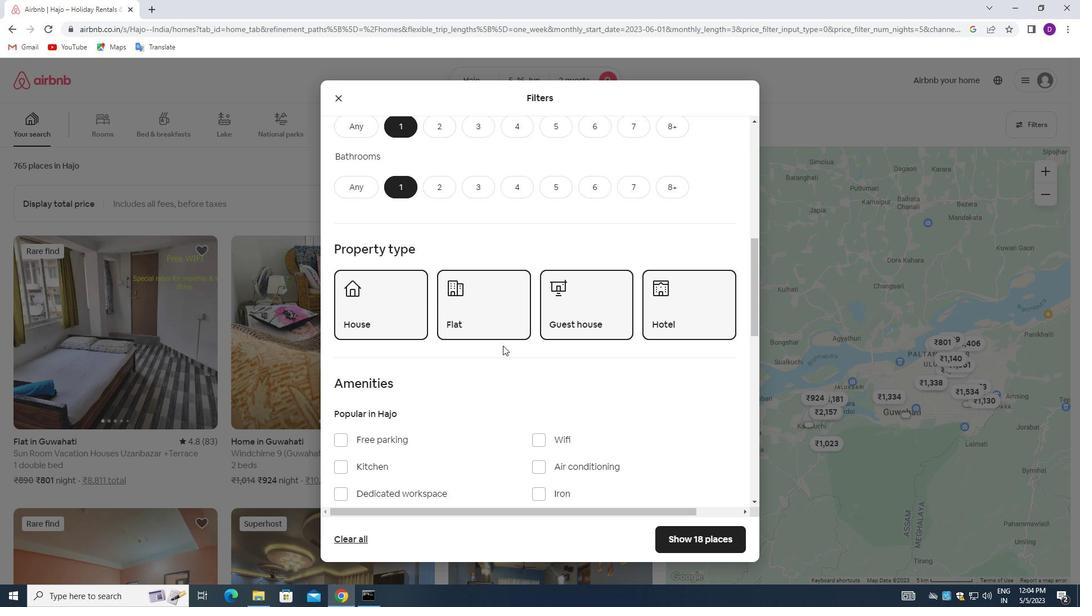 
Action: Mouse scrolled (503, 345) with delta (0, 0)
Screenshot: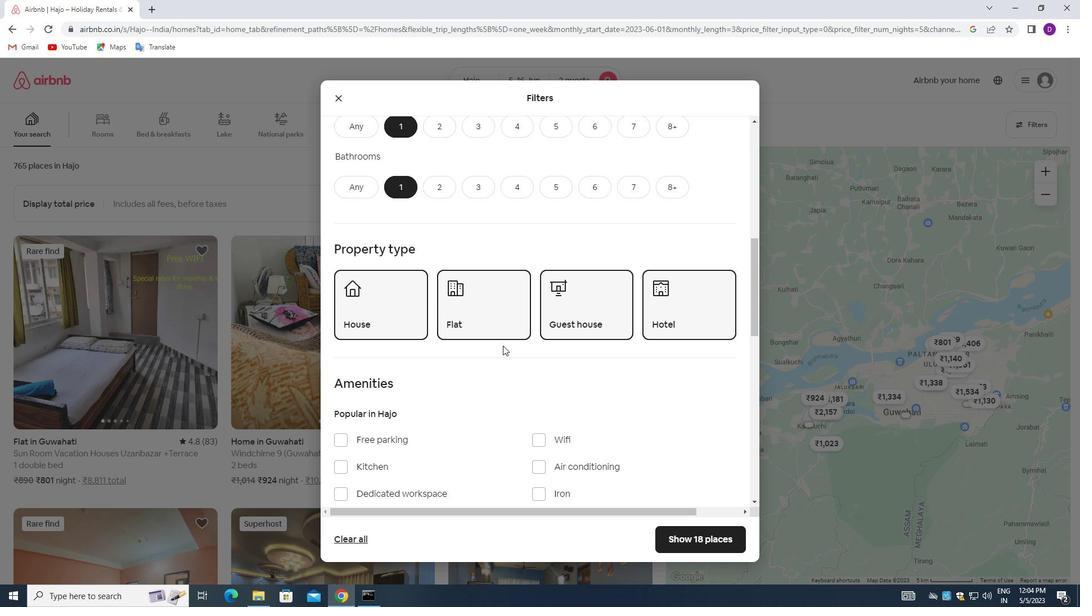 
Action: Mouse moved to (356, 408)
Screenshot: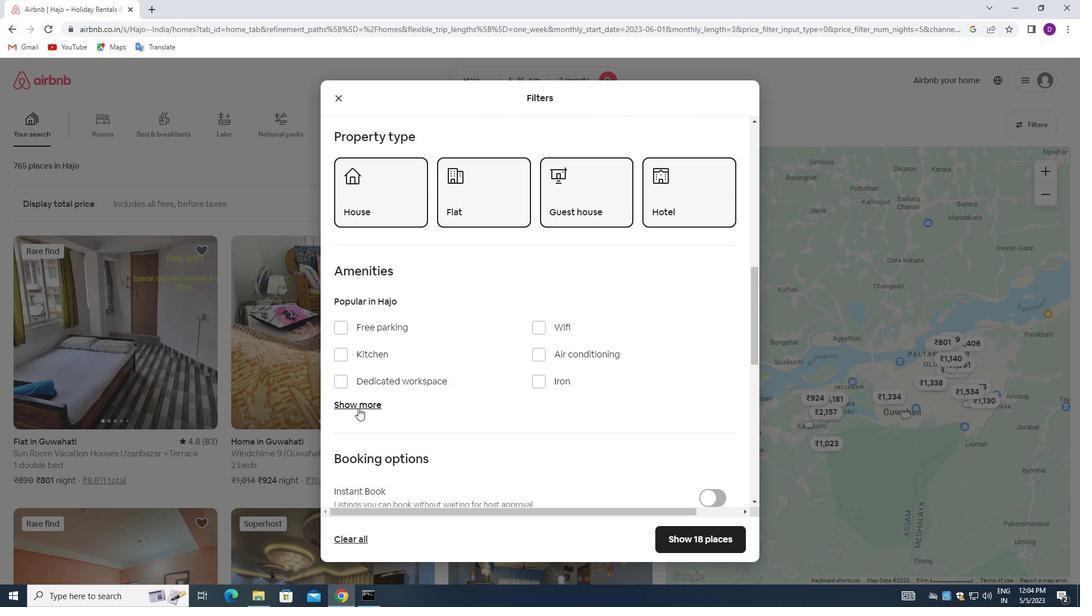 
Action: Mouse pressed left at (356, 408)
Screenshot: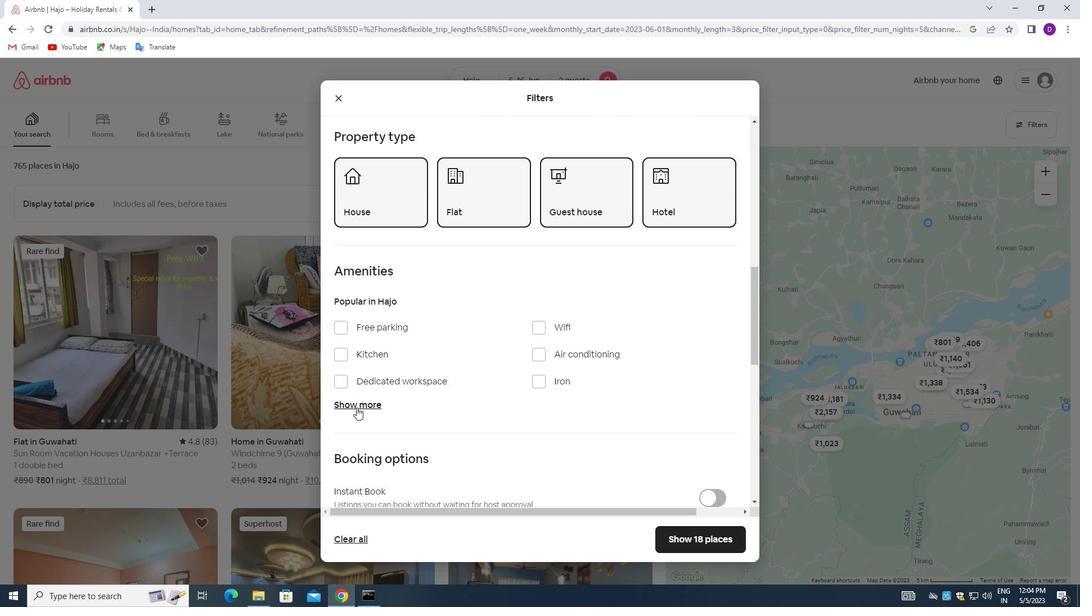 
Action: Mouse moved to (340, 438)
Screenshot: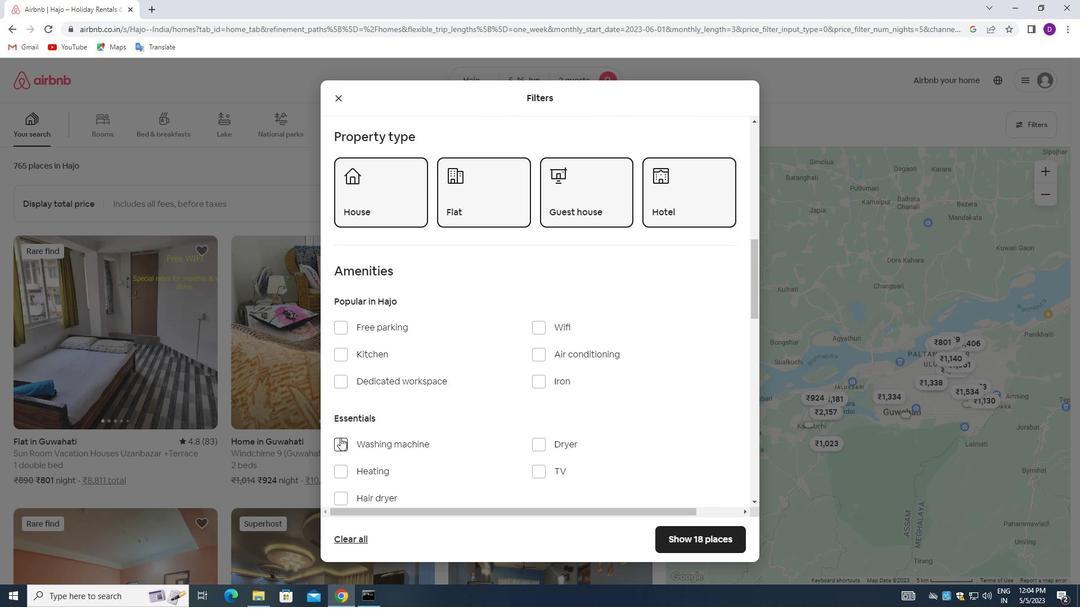 
Action: Mouse pressed left at (340, 438)
Screenshot: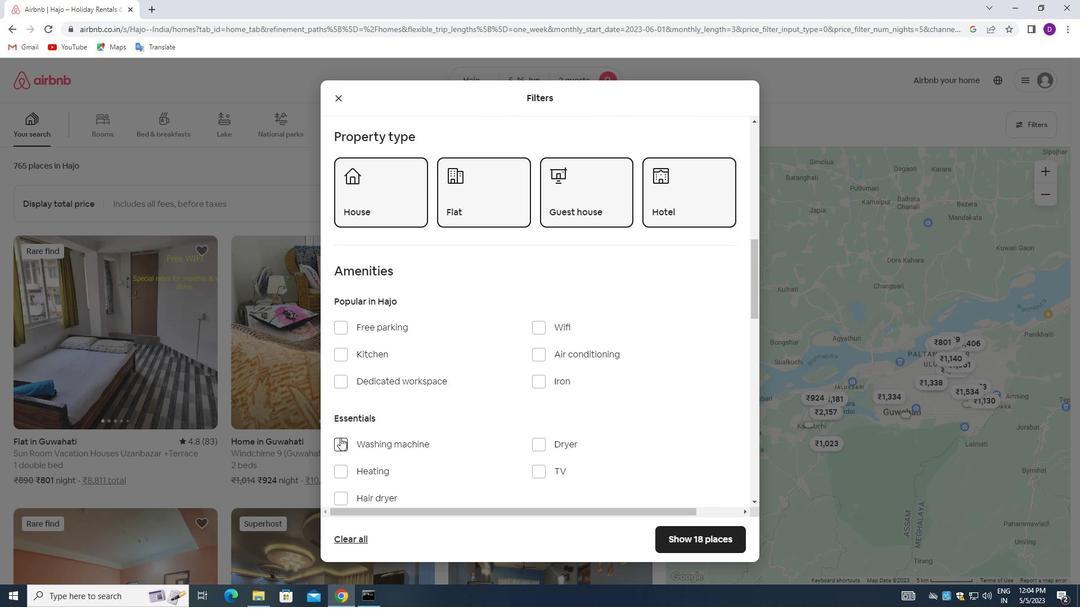 
Action: Mouse moved to (469, 376)
Screenshot: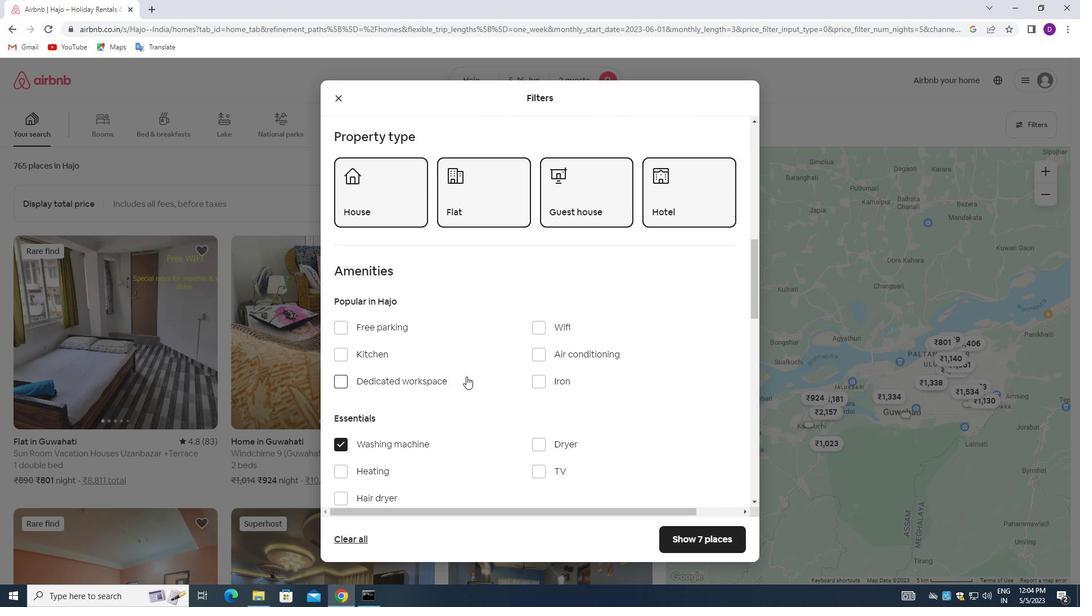 
Action: Mouse scrolled (469, 375) with delta (0, 0)
Screenshot: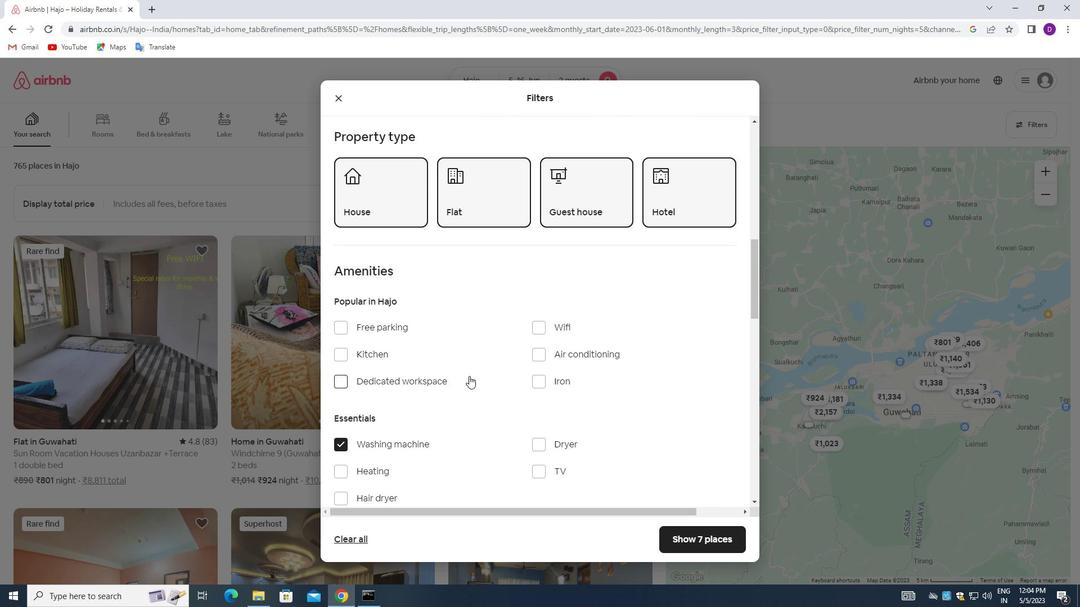 
Action: Mouse scrolled (469, 375) with delta (0, 0)
Screenshot: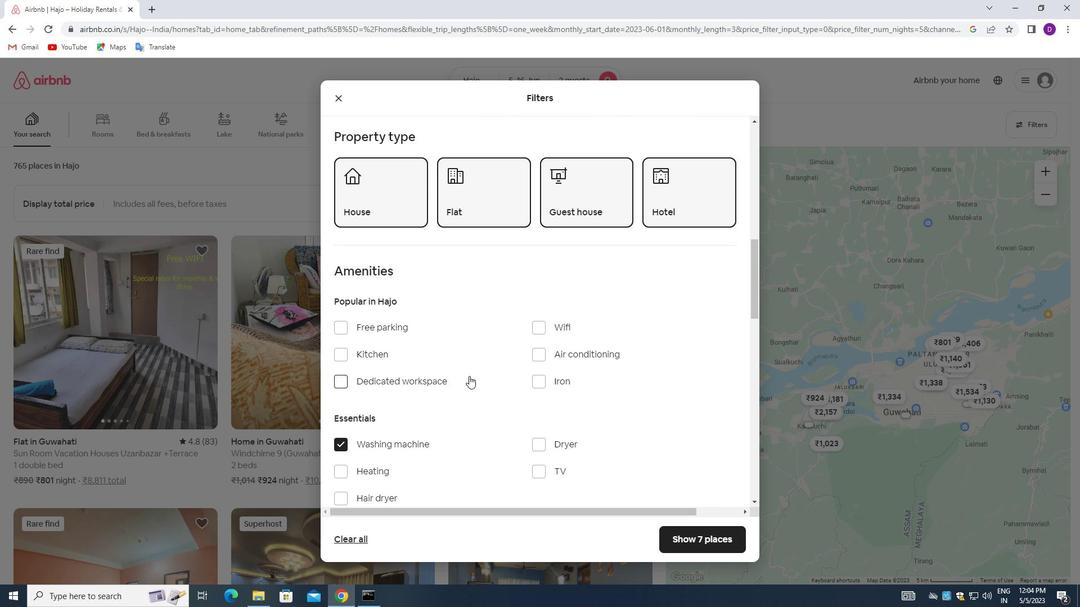 
Action: Mouse moved to (501, 372)
Screenshot: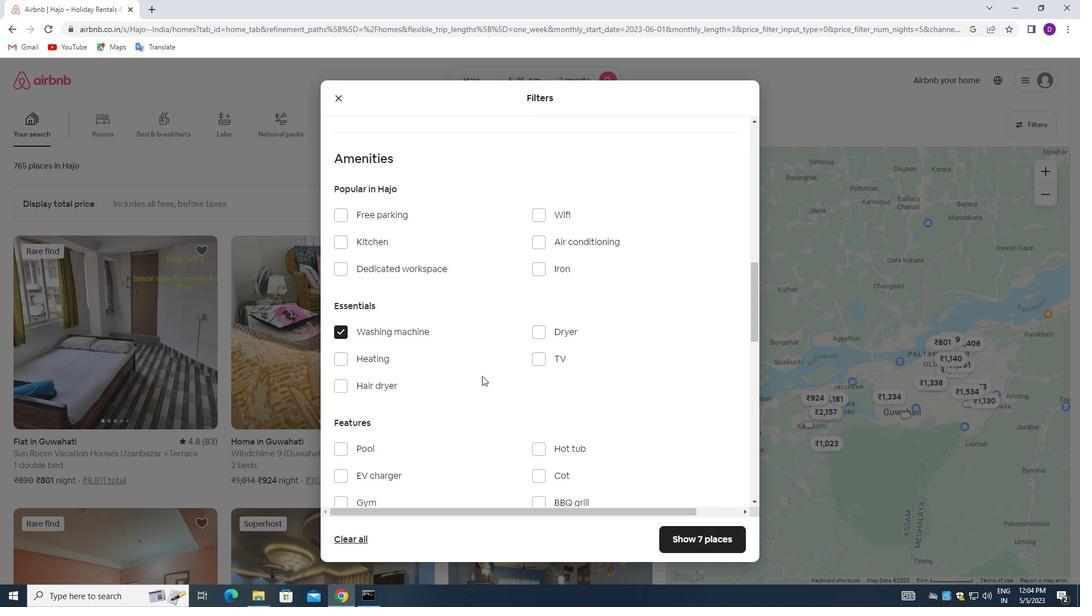 
Action: Mouse scrolled (501, 372) with delta (0, 0)
Screenshot: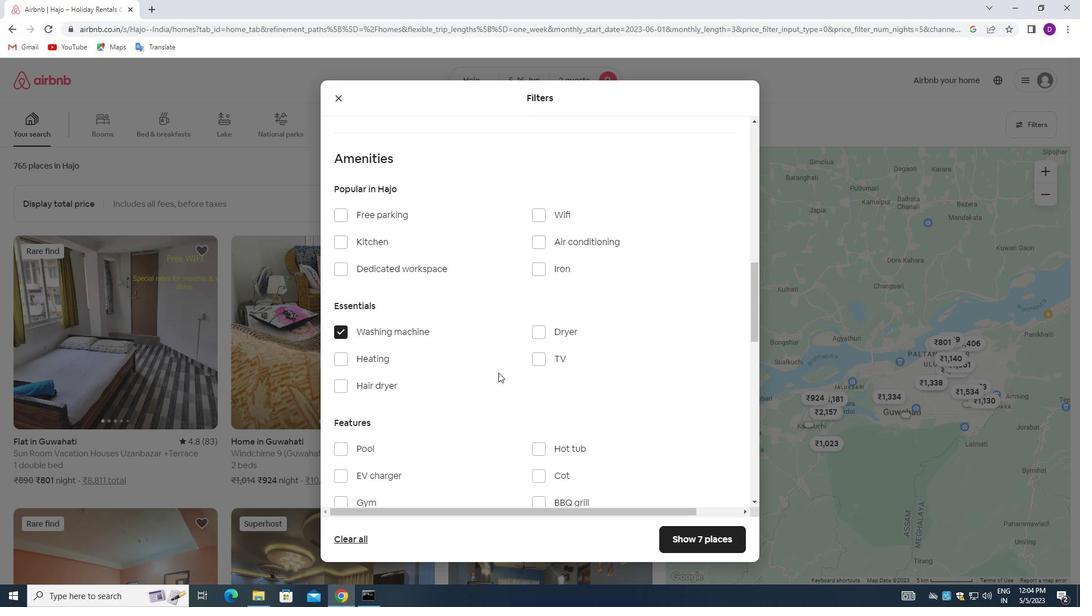 
Action: Mouse moved to (502, 372)
Screenshot: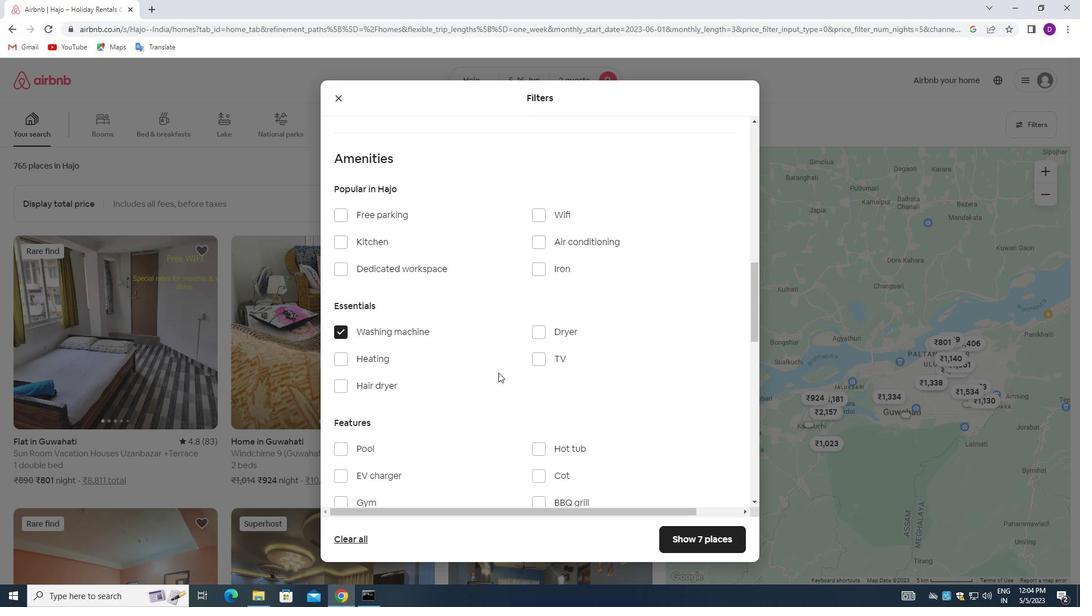 
Action: Mouse scrolled (502, 372) with delta (0, 0)
Screenshot: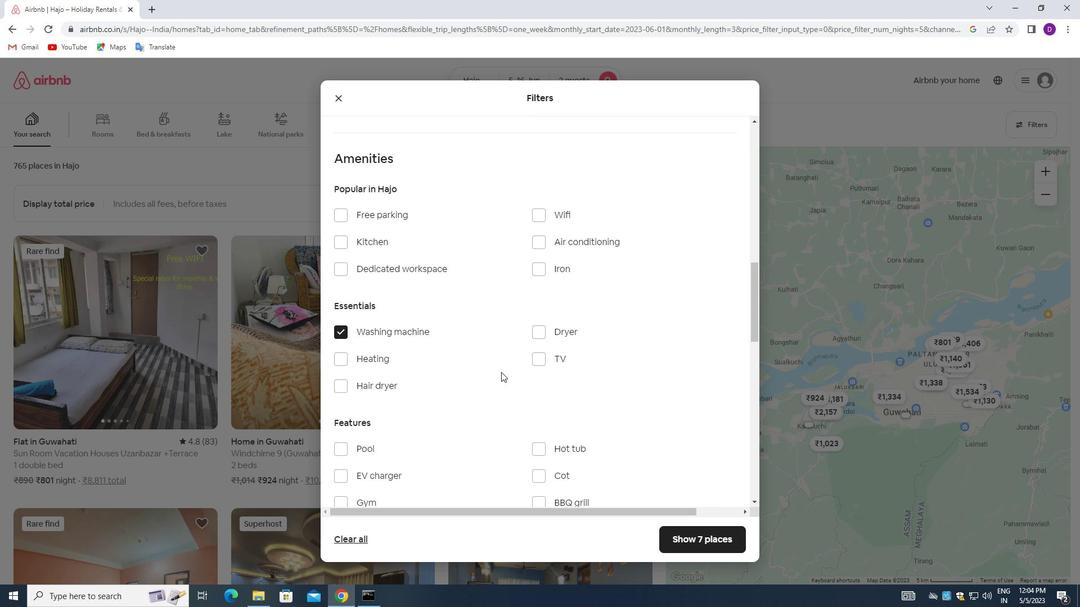 
Action: Mouse moved to (502, 373)
Screenshot: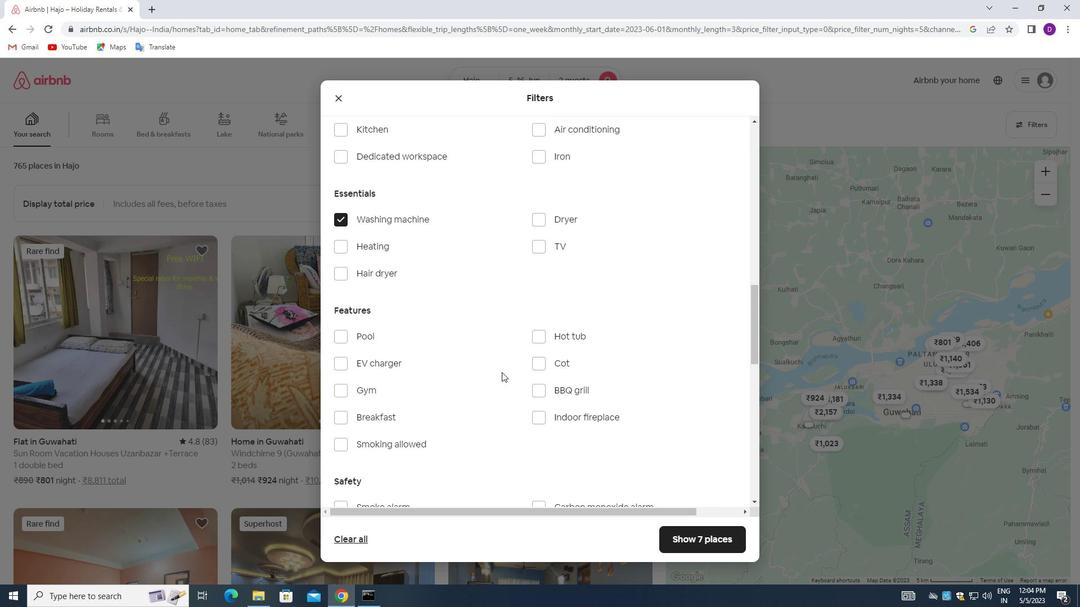 
Action: Mouse scrolled (502, 373) with delta (0, 0)
Screenshot: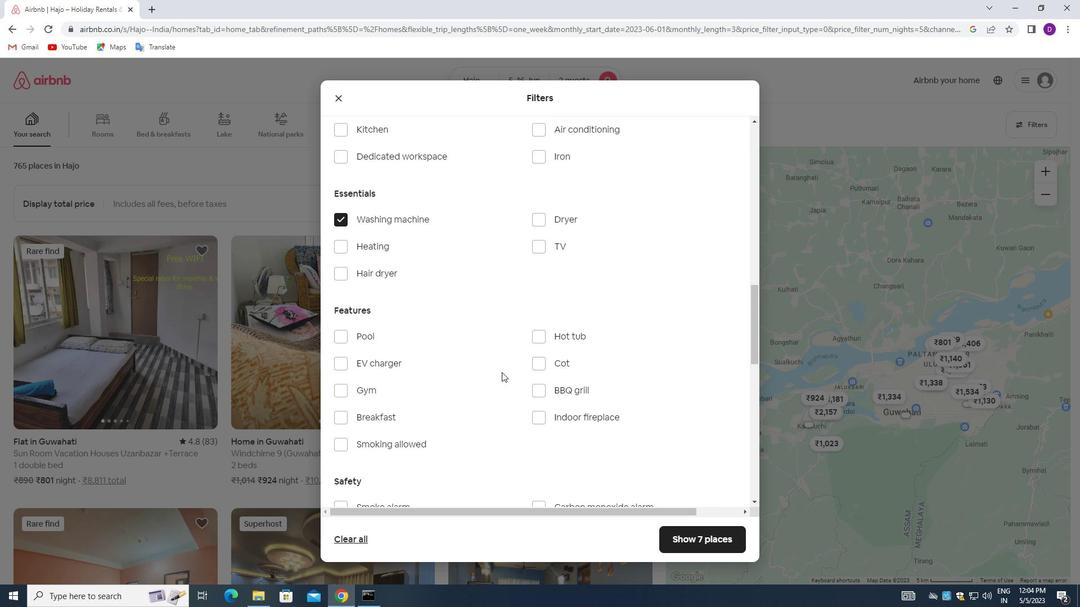
Action: Mouse moved to (503, 375)
Screenshot: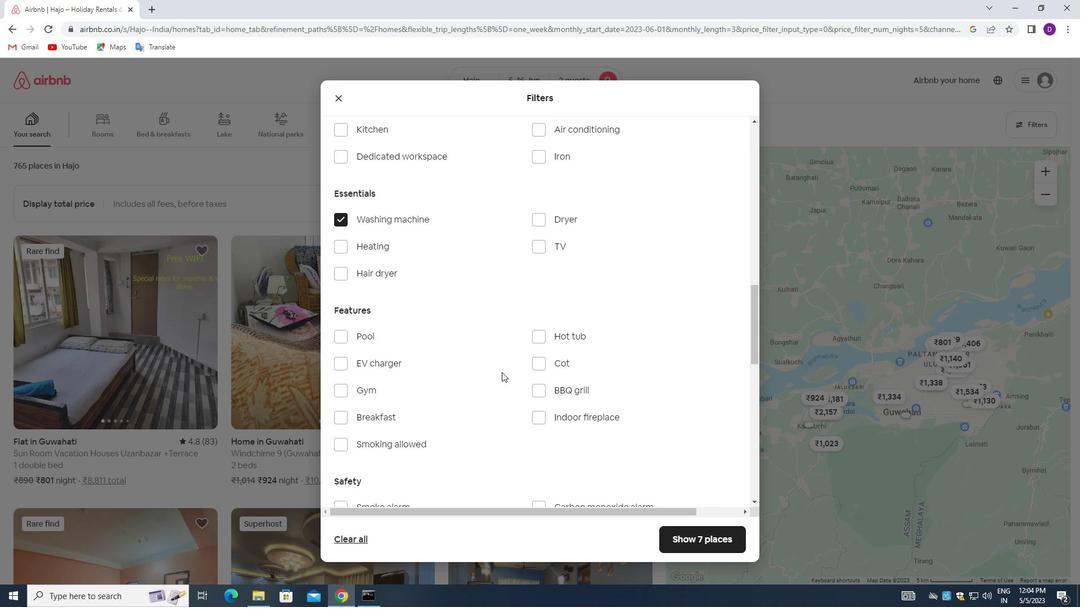 
Action: Mouse scrolled (503, 375) with delta (0, 0)
Screenshot: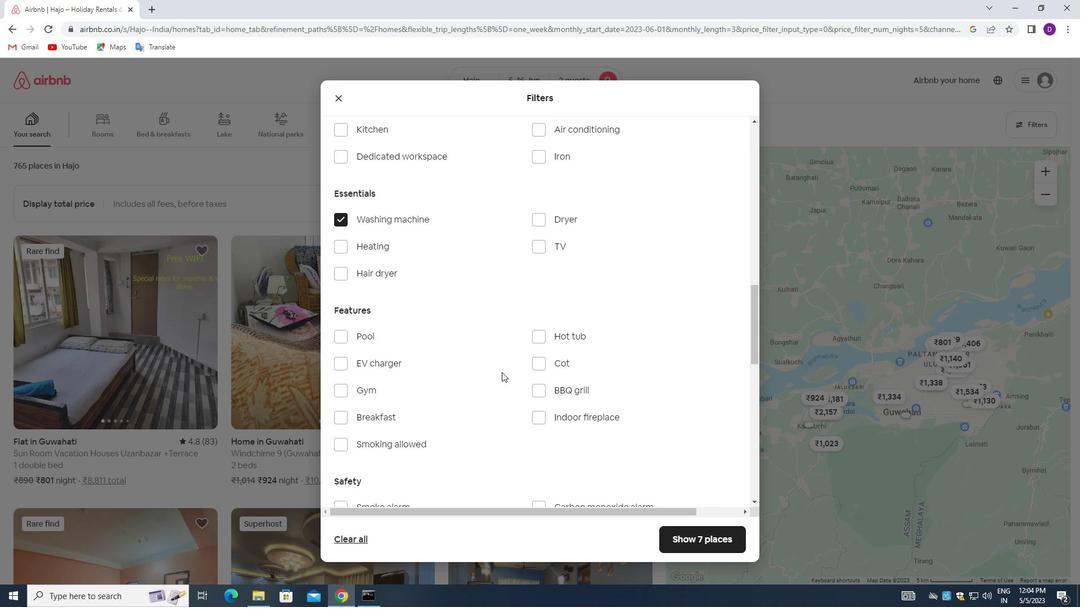 
Action: Mouse moved to (503, 376)
Screenshot: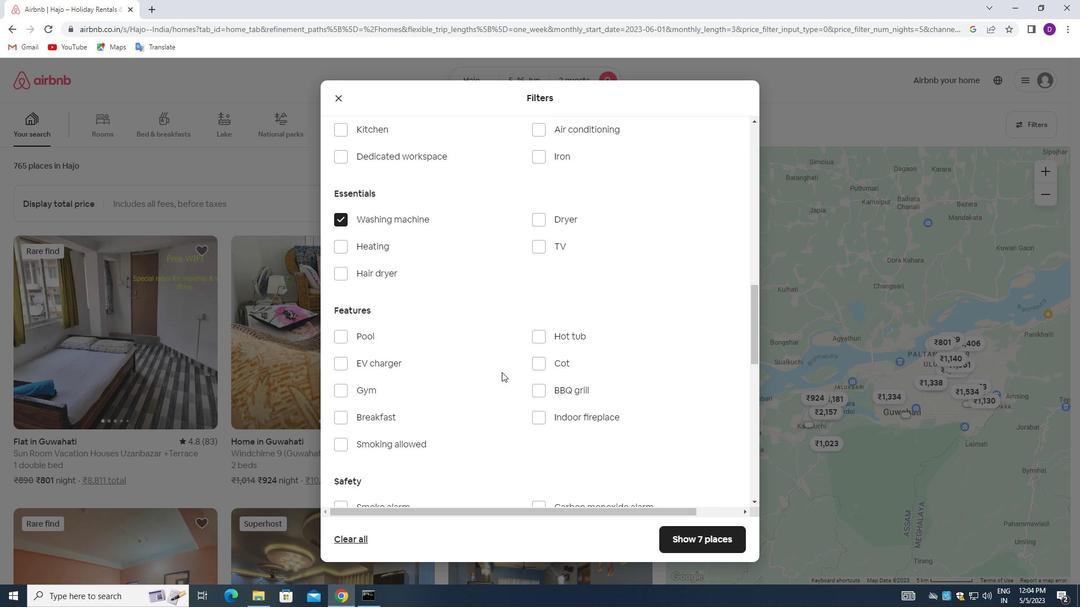 
Action: Mouse scrolled (503, 375) with delta (0, 0)
Screenshot: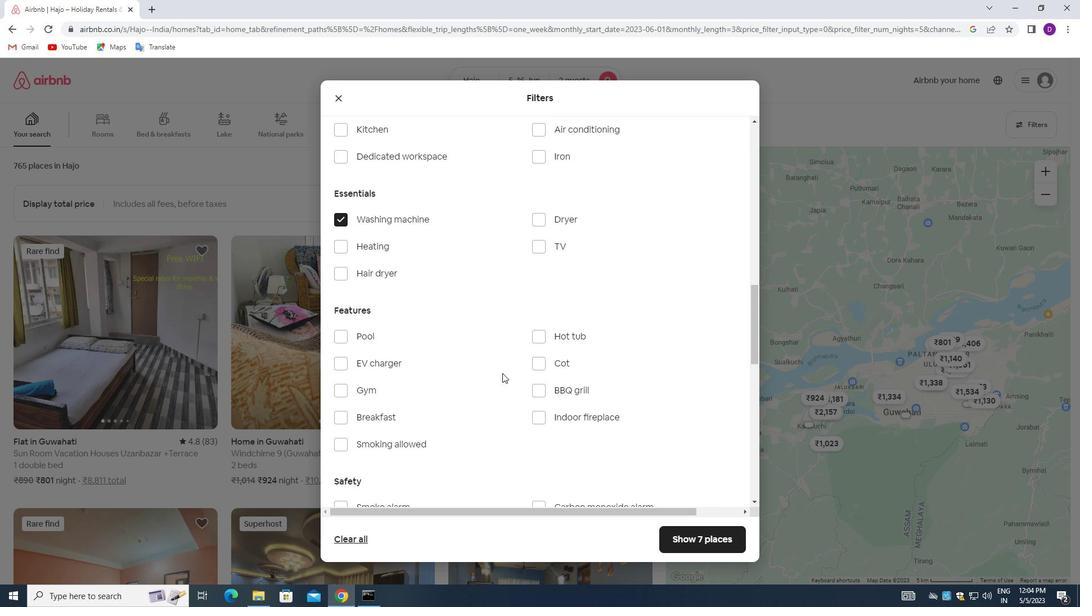 
Action: Mouse moved to (578, 415)
Screenshot: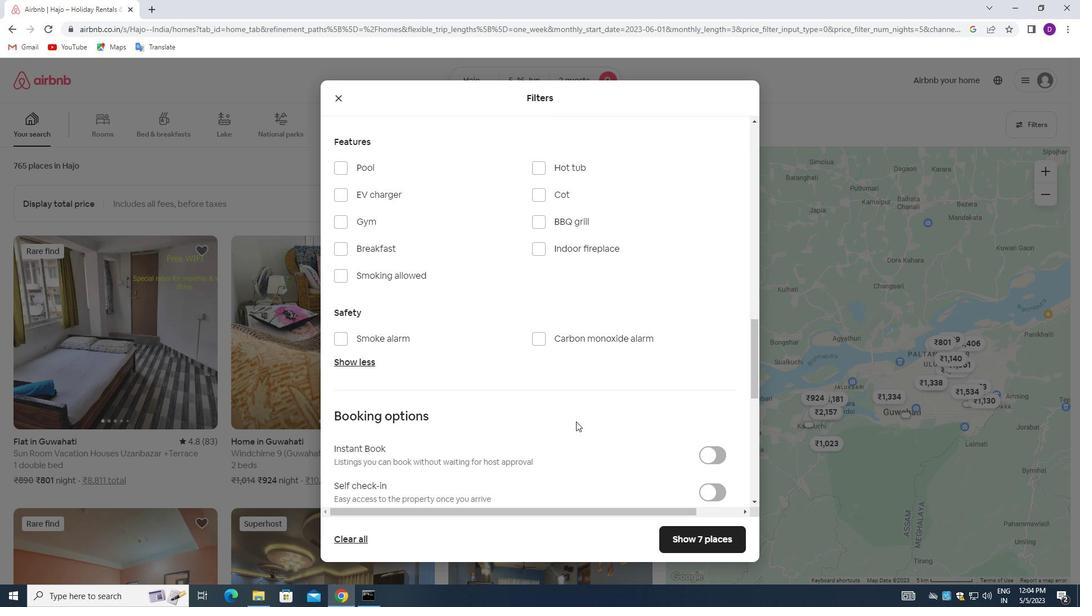 
Action: Mouse scrolled (578, 415) with delta (0, 0)
Screenshot: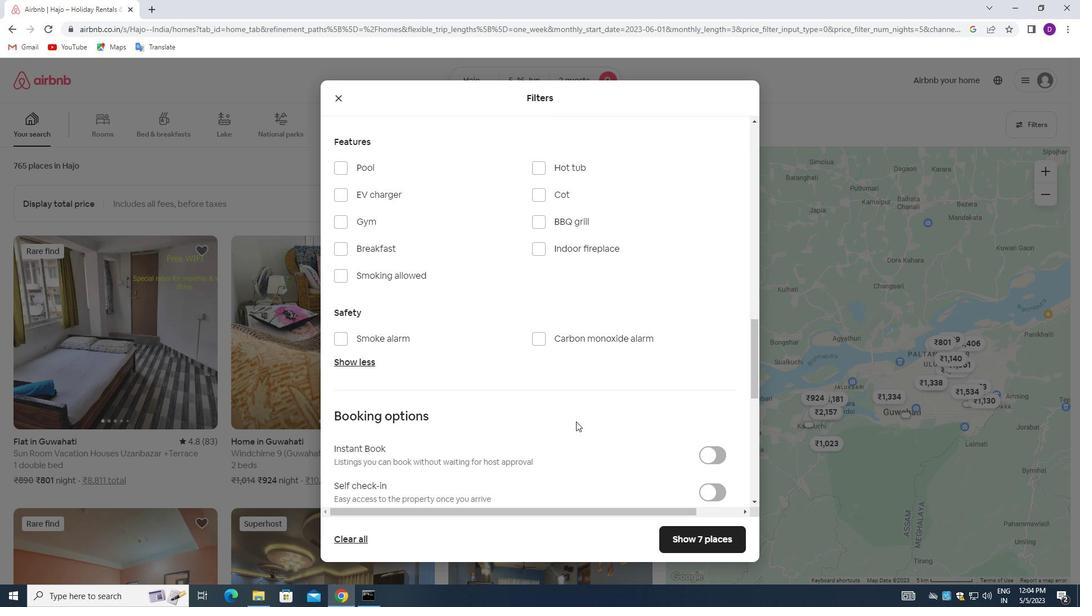 
Action: Mouse moved to (700, 441)
Screenshot: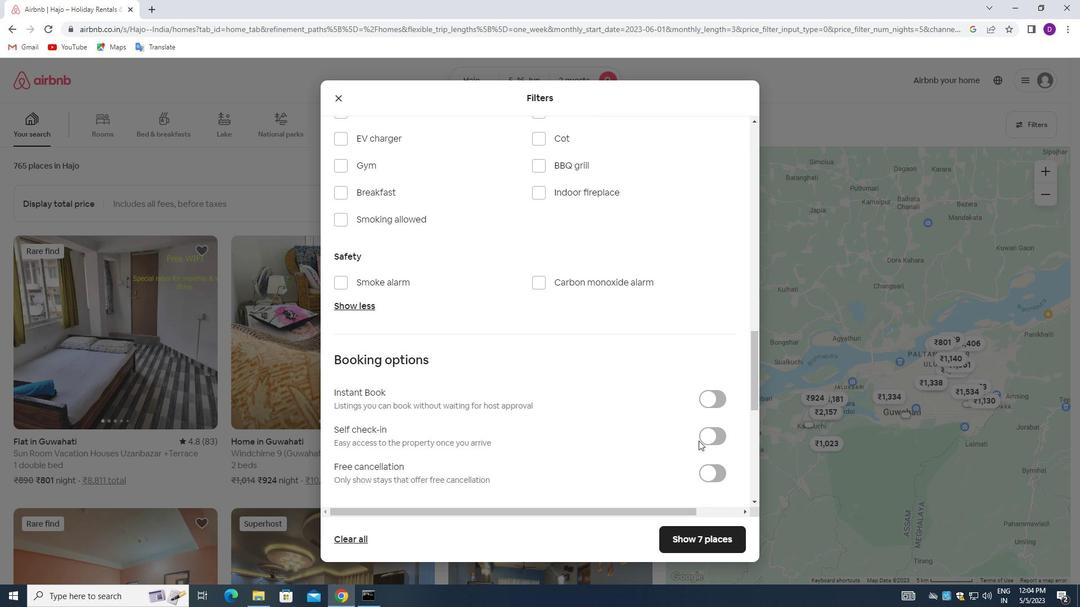 
Action: Mouse pressed left at (700, 441)
Screenshot: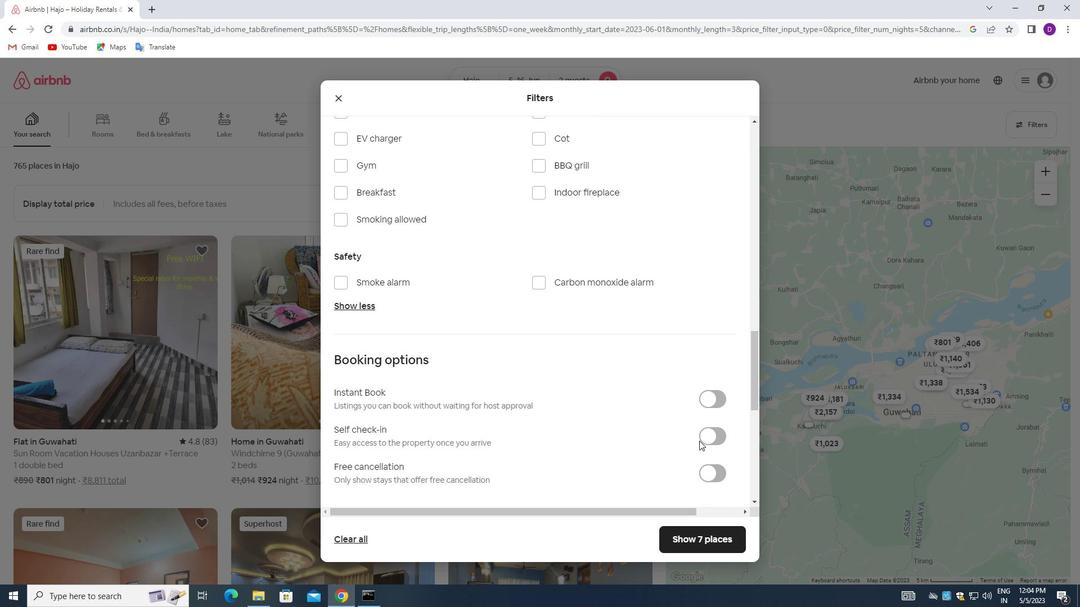 
Action: Mouse moved to (579, 418)
Screenshot: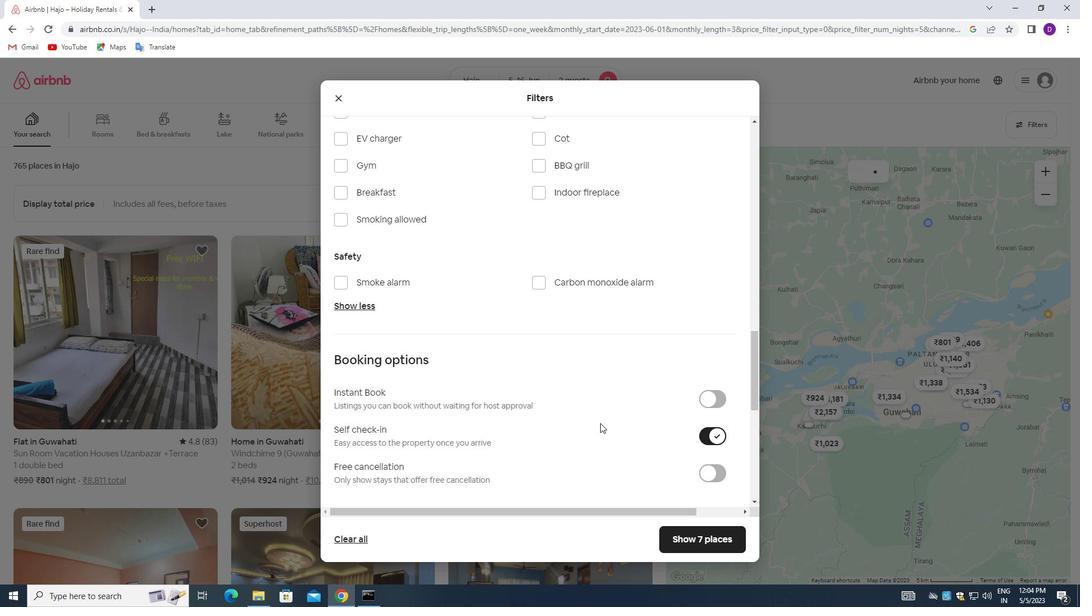 
Action: Mouse scrolled (579, 418) with delta (0, 0)
Screenshot: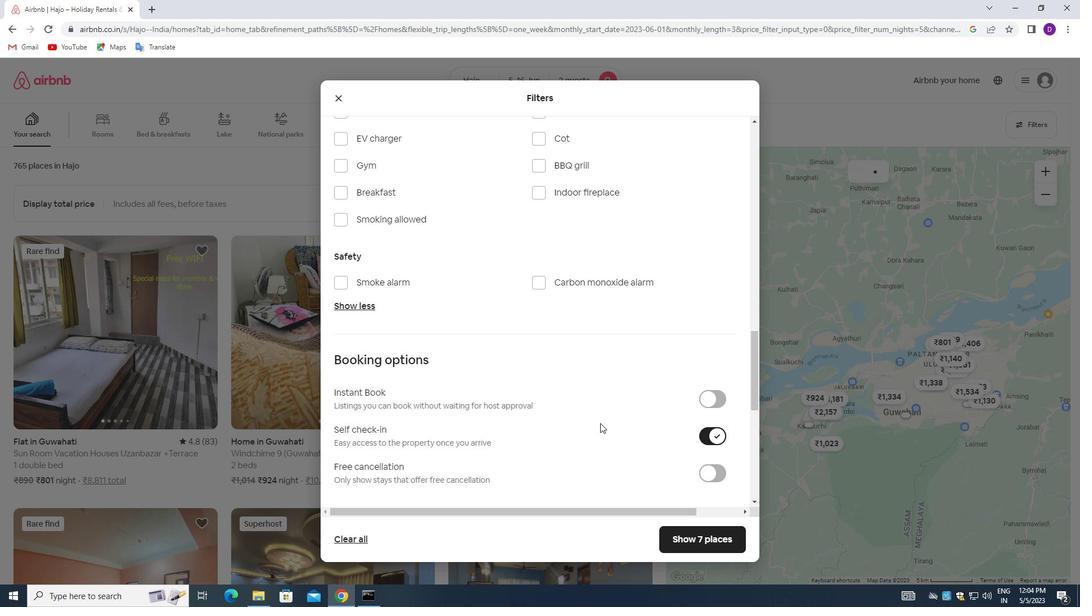 
Action: Mouse moved to (574, 417)
Screenshot: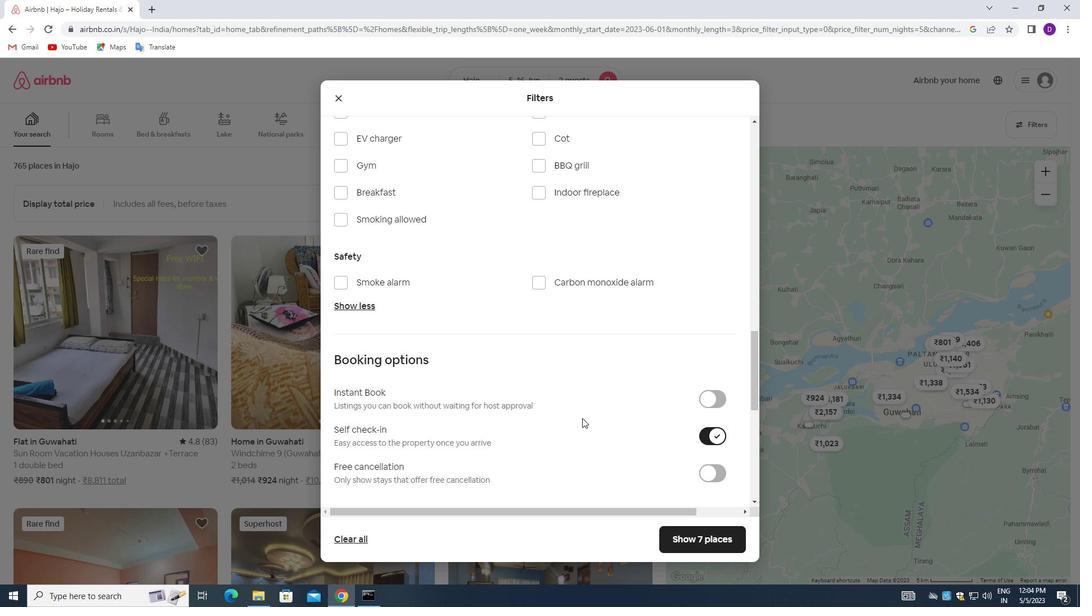 
Action: Mouse scrolled (574, 417) with delta (0, 0)
Screenshot: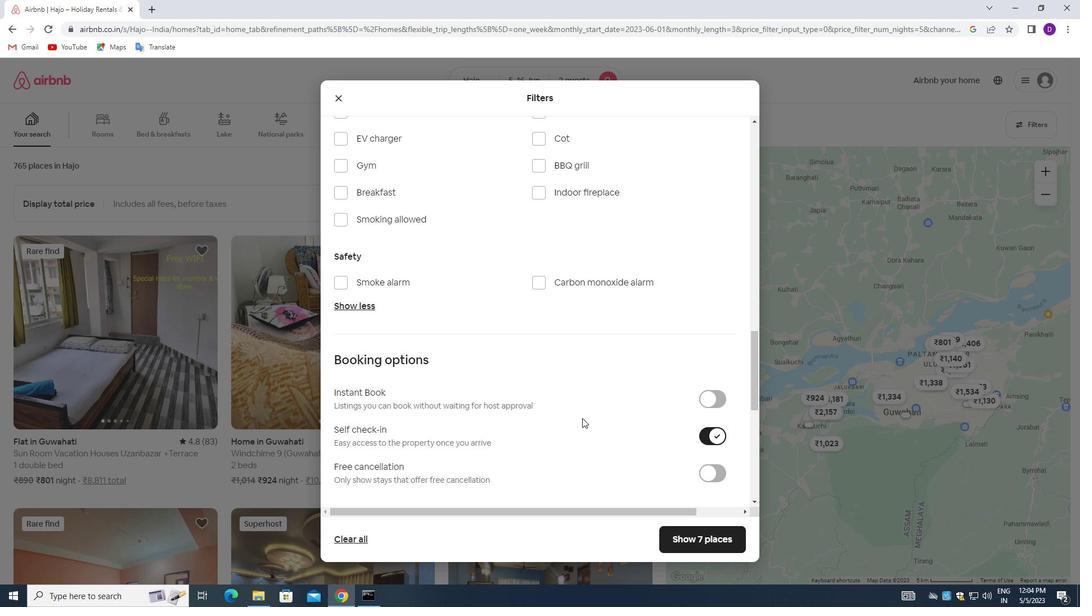 
Action: Mouse moved to (560, 413)
Screenshot: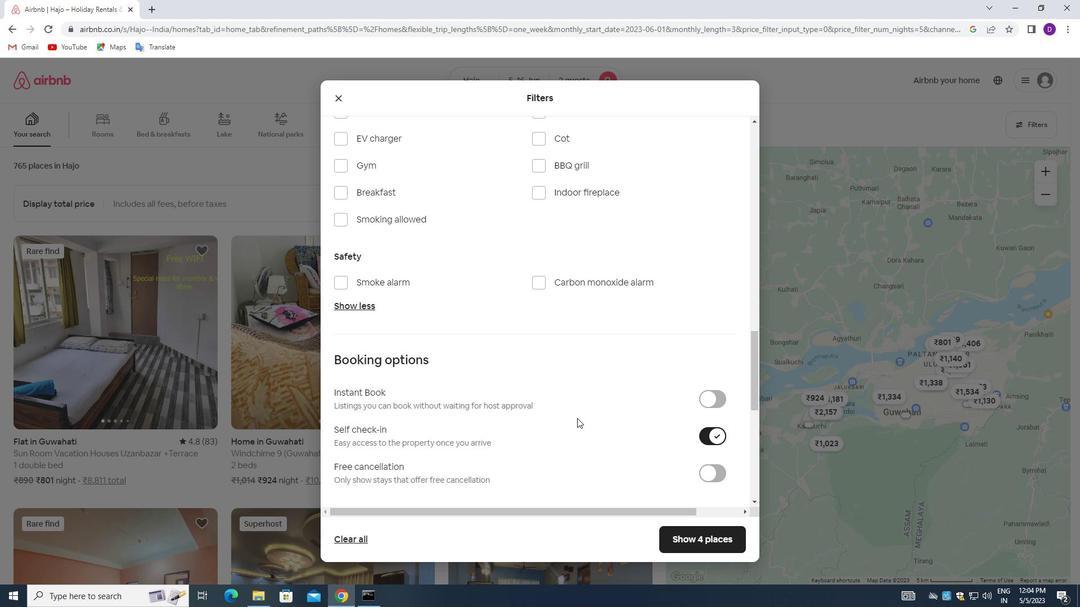
Action: Mouse scrolled (560, 412) with delta (0, 0)
Screenshot: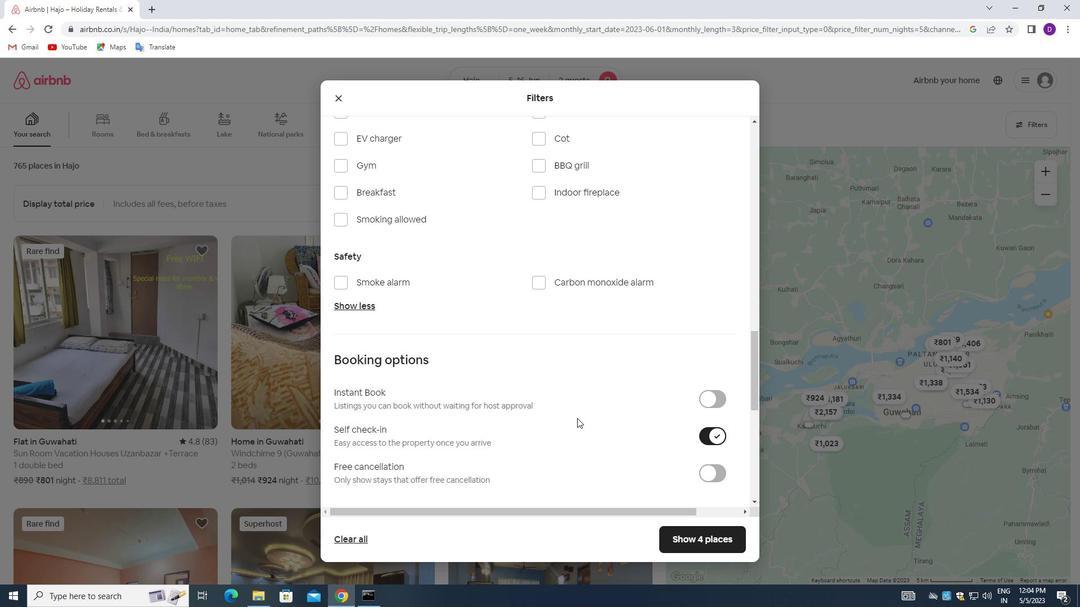 
Action: Mouse moved to (518, 382)
Screenshot: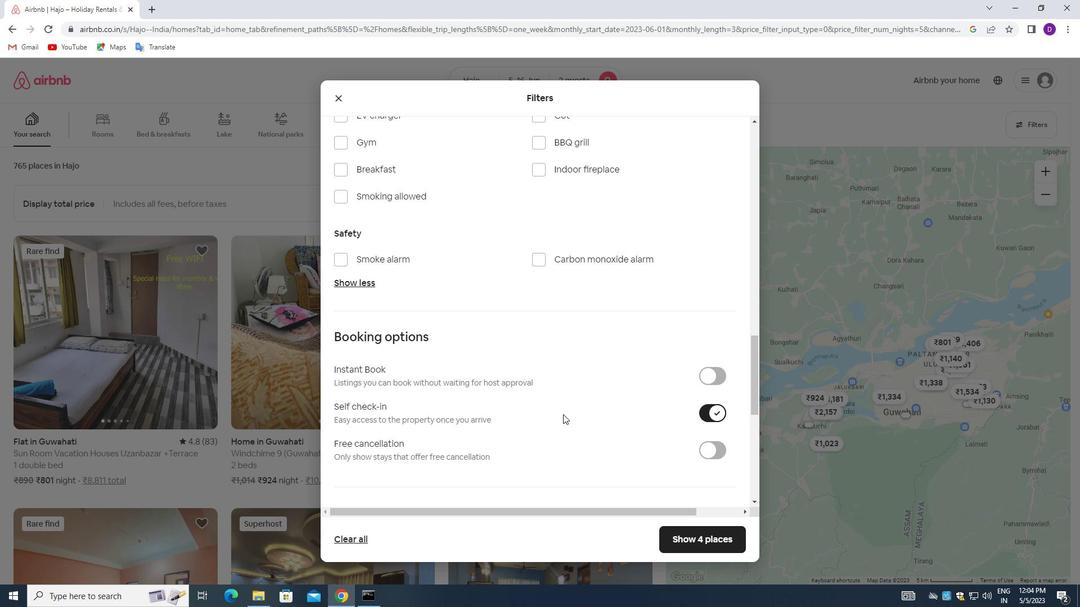 
Action: Mouse scrolled (518, 382) with delta (0, 0)
Screenshot: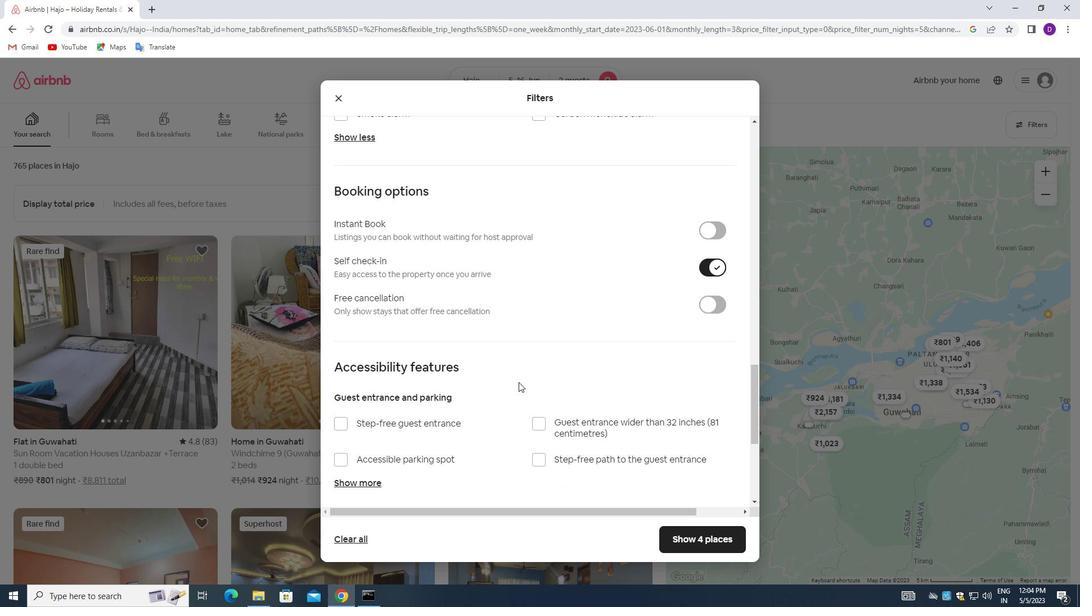 
Action: Mouse scrolled (518, 382) with delta (0, 0)
Screenshot: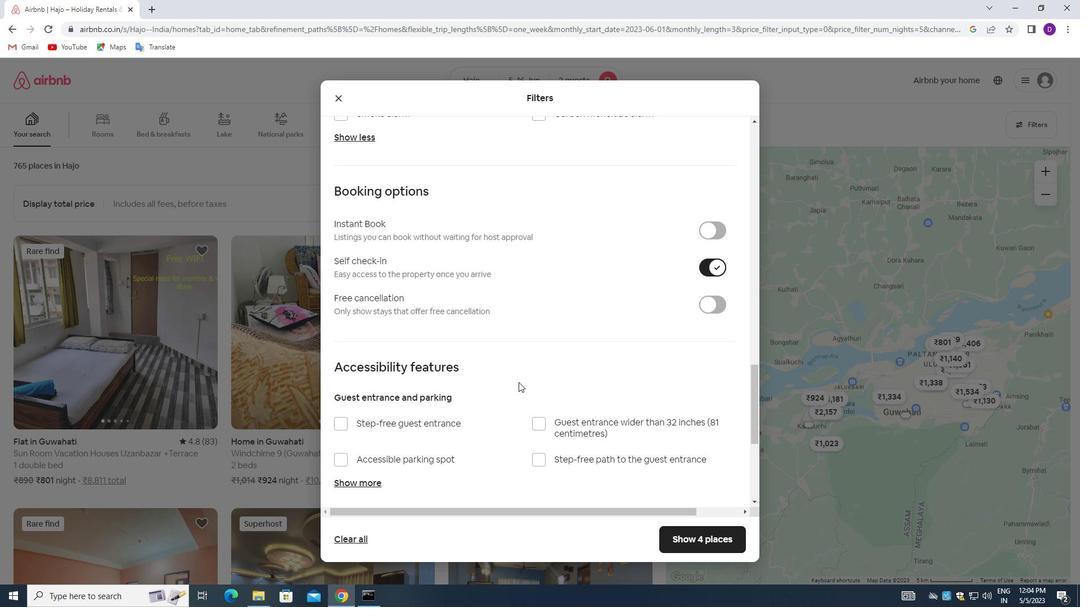 
Action: Mouse moved to (518, 383)
Screenshot: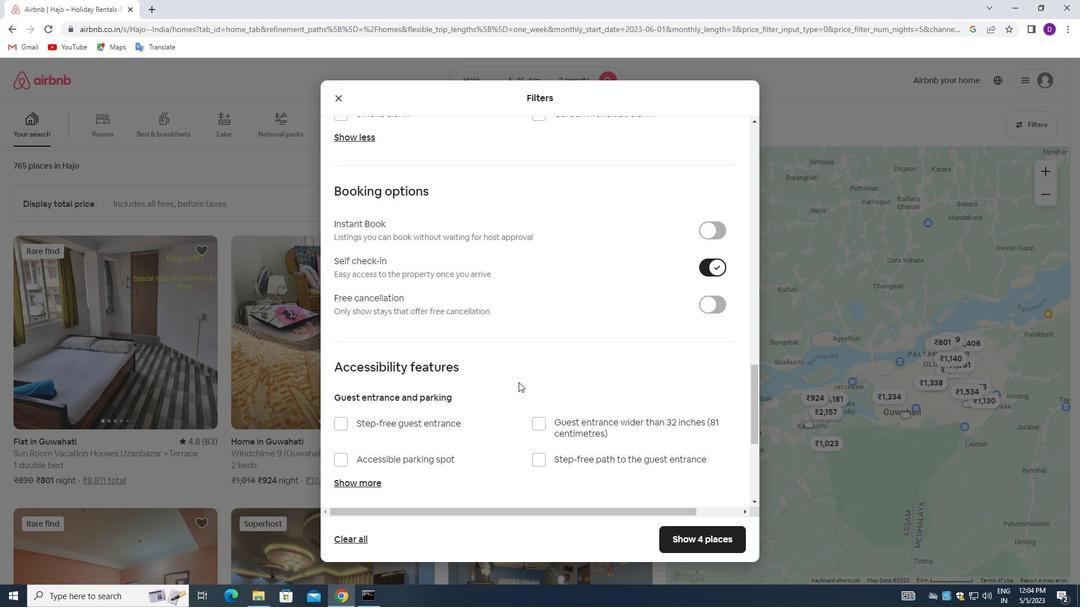 
Action: Mouse scrolled (518, 383) with delta (0, 0)
Screenshot: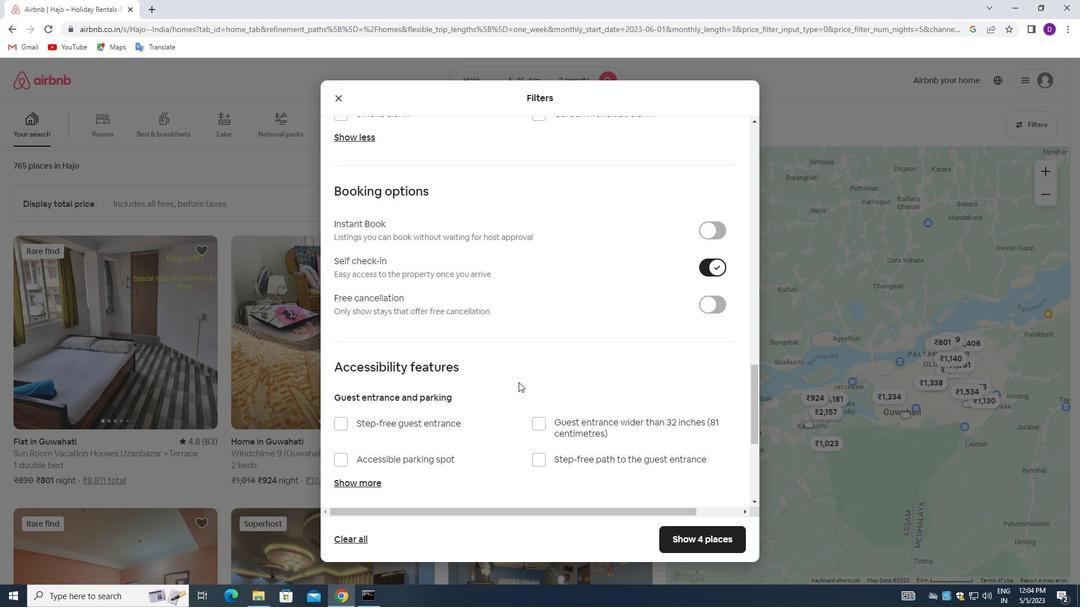 
Action: Mouse moved to (517, 386)
Screenshot: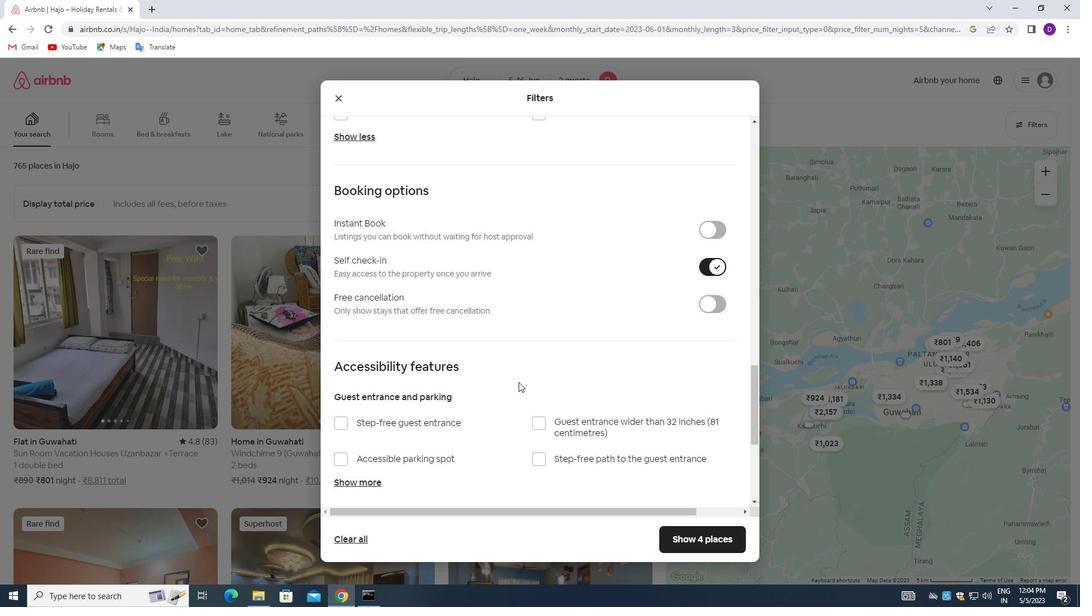 
Action: Mouse scrolled (517, 385) with delta (0, 0)
Screenshot: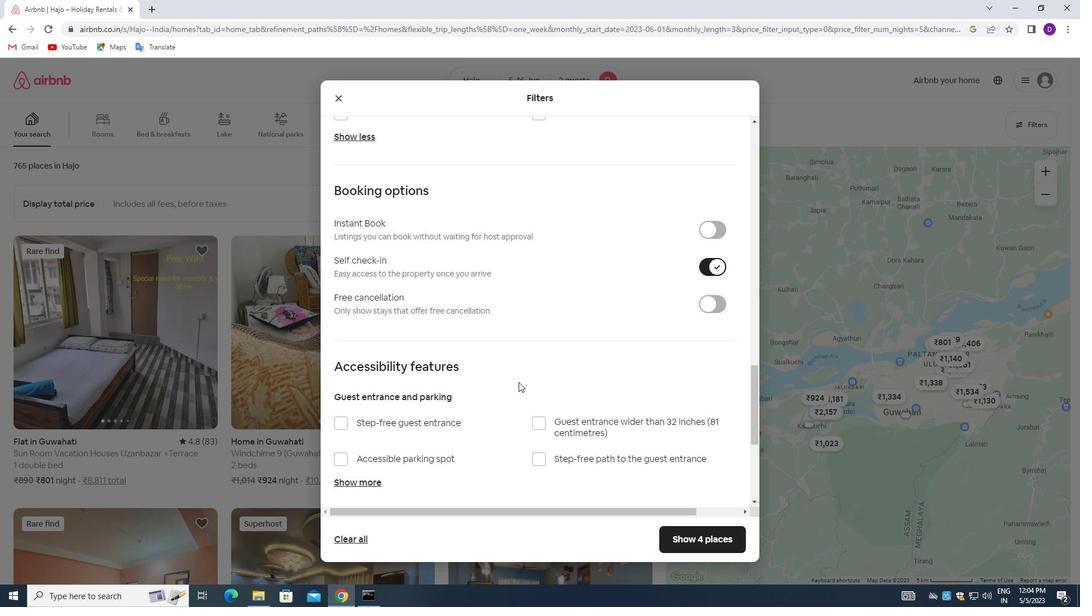 
Action: Mouse moved to (511, 395)
Screenshot: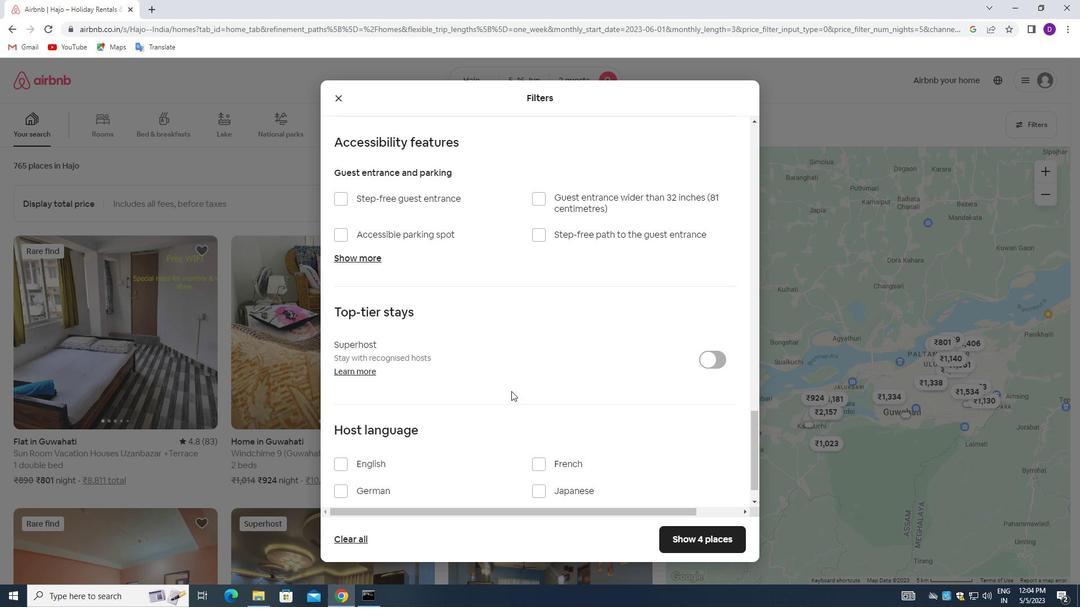 
Action: Mouse scrolled (511, 394) with delta (0, 0)
Screenshot: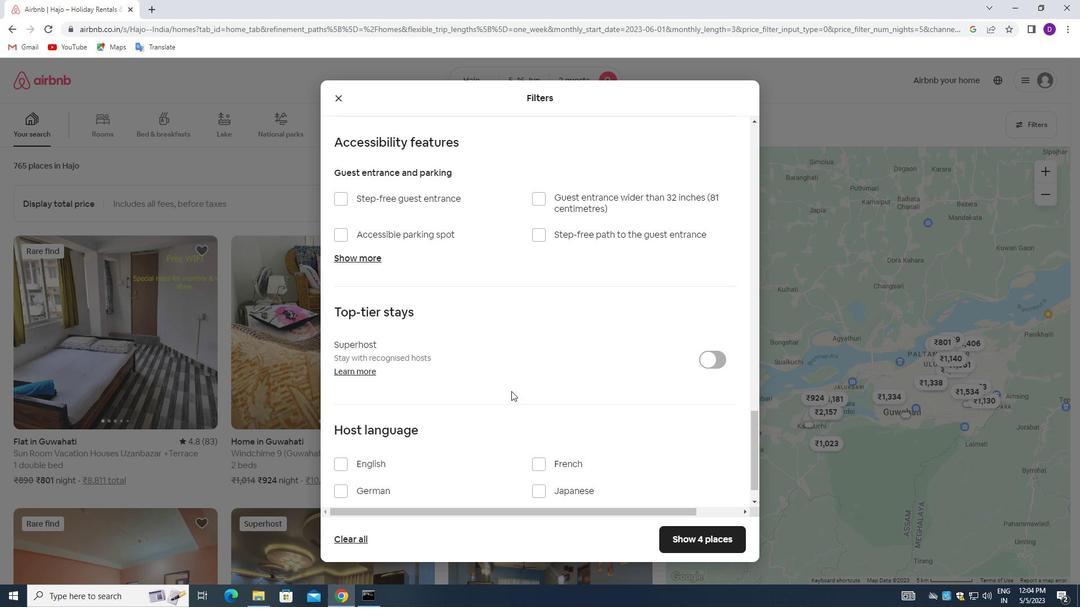 
Action: Mouse moved to (511, 395)
Screenshot: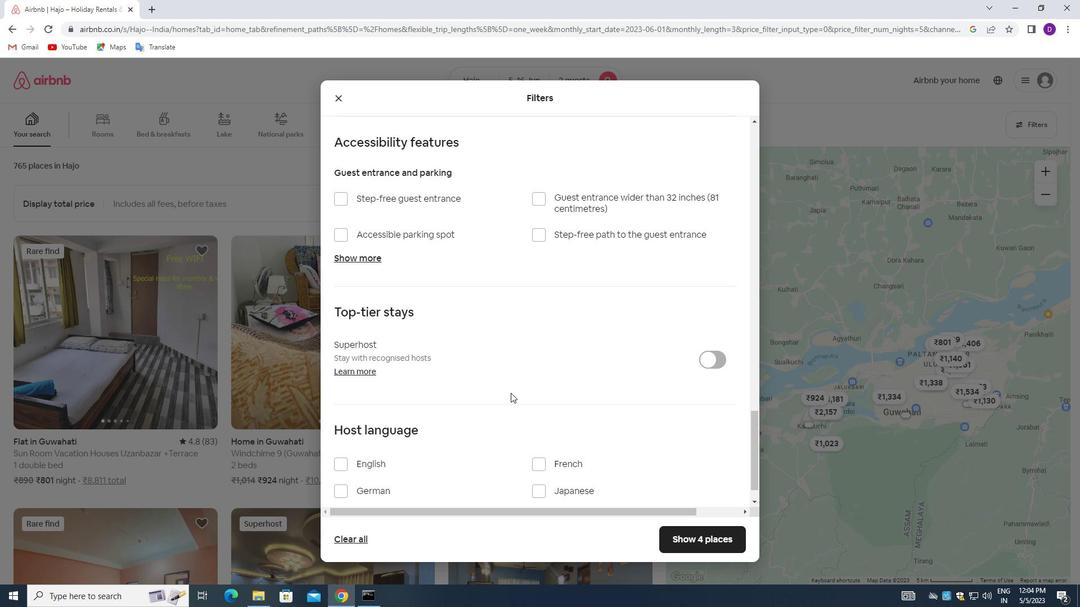 
Action: Mouse scrolled (511, 395) with delta (0, 0)
Screenshot: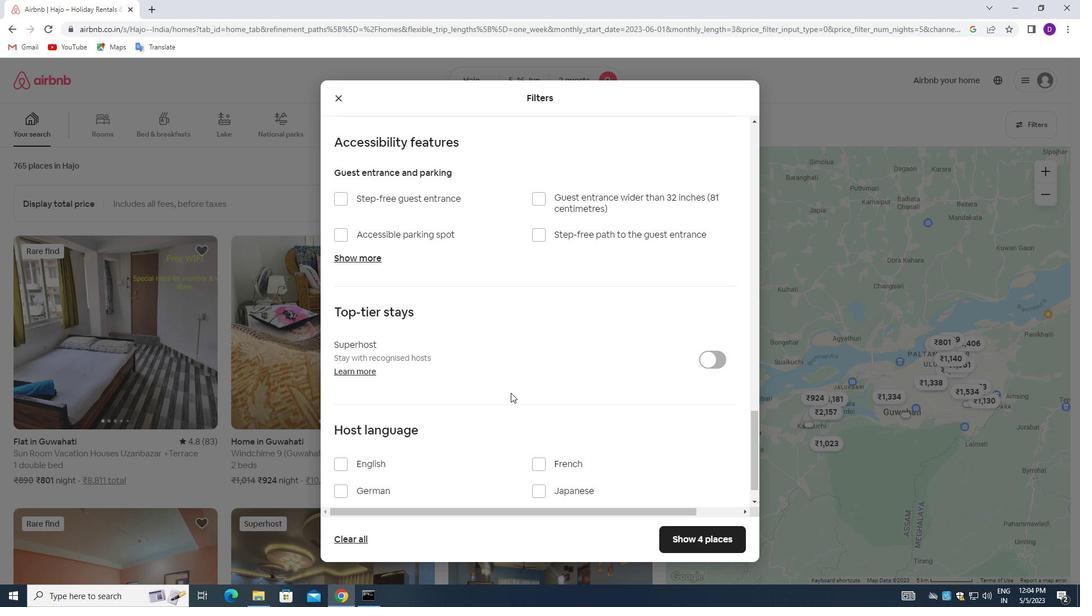 
Action: Mouse moved to (511, 396)
Screenshot: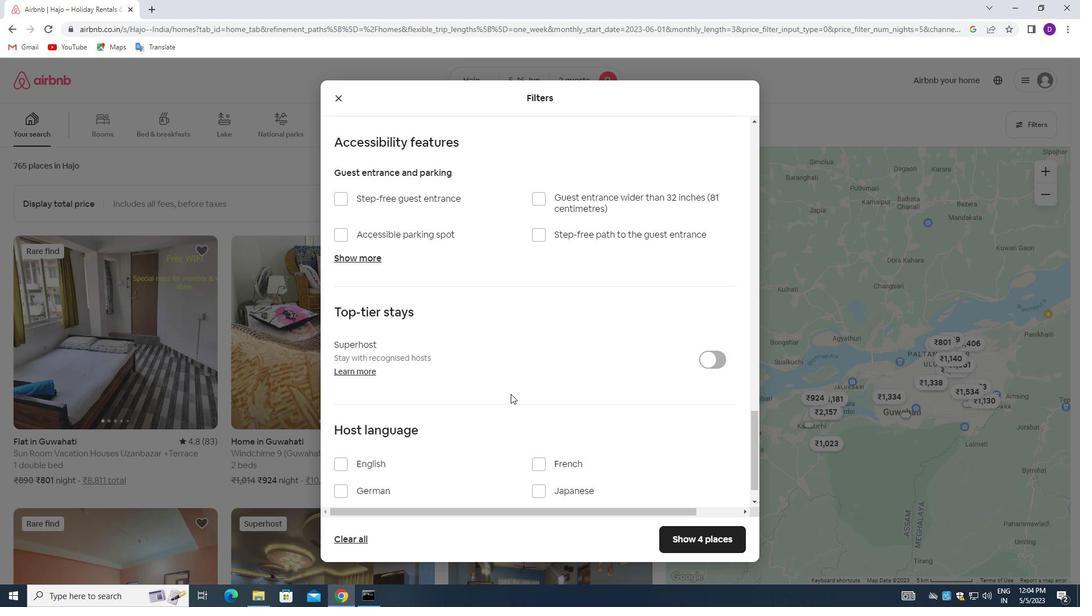 
Action: Mouse scrolled (511, 395) with delta (0, 0)
Screenshot: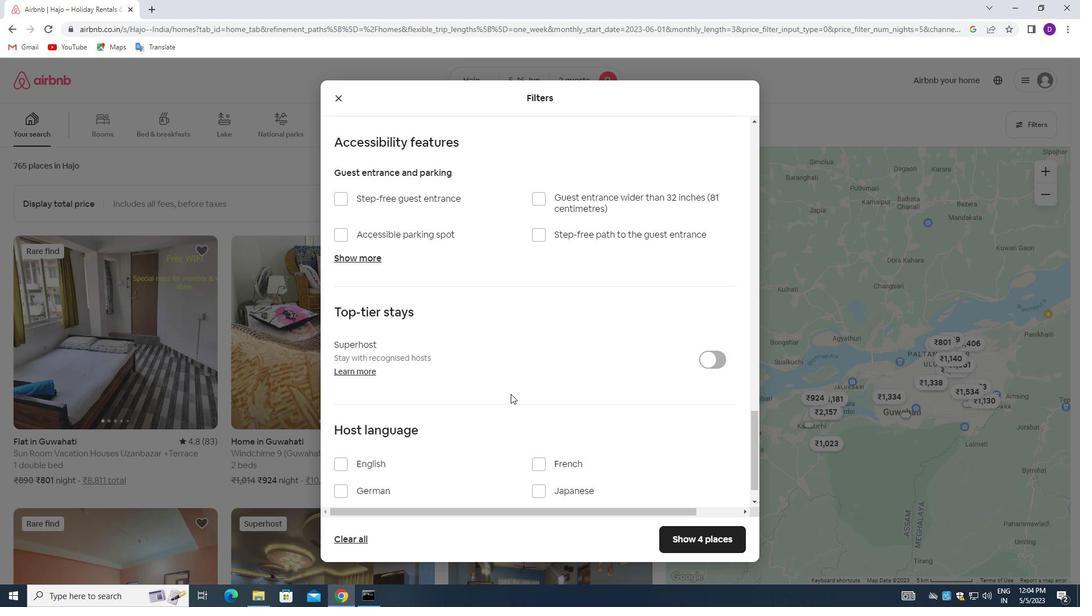 
Action: Mouse moved to (341, 430)
Screenshot: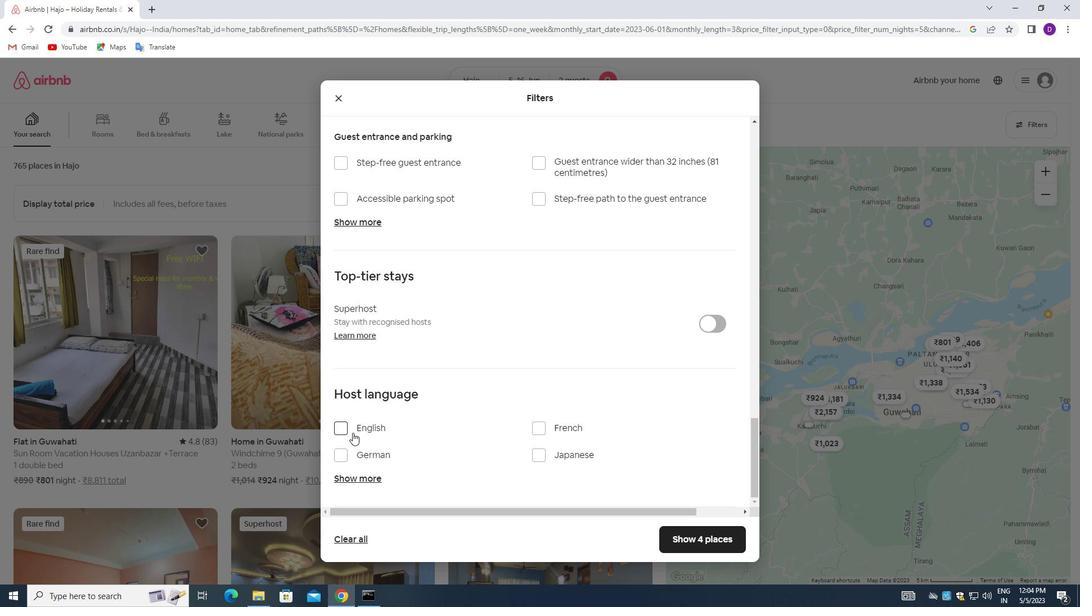
Action: Mouse pressed left at (341, 430)
Screenshot: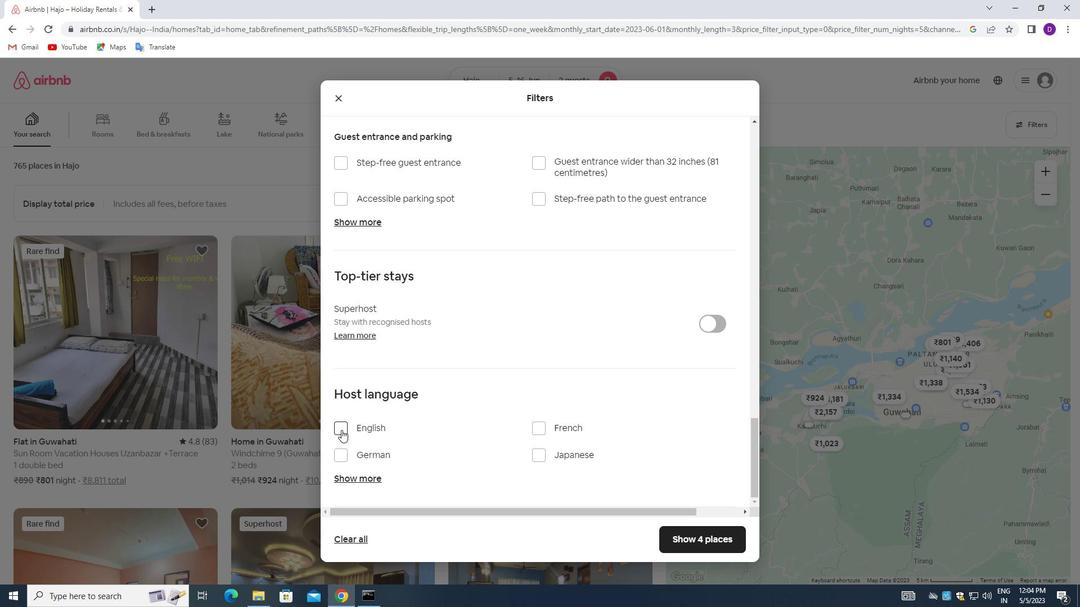 
Action: Mouse moved to (665, 535)
Screenshot: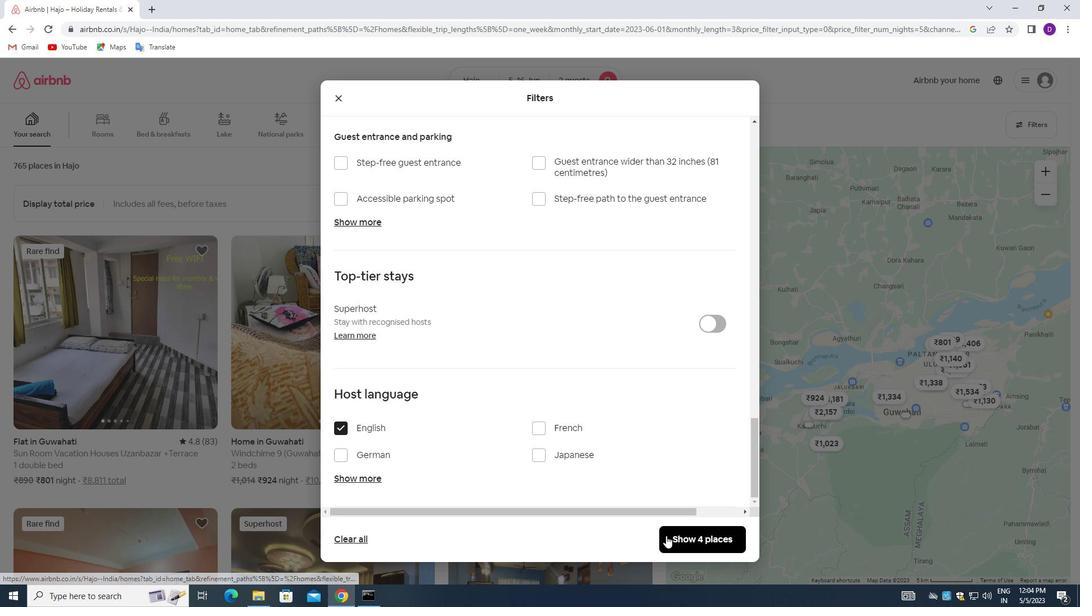 
Action: Mouse pressed left at (665, 535)
Screenshot: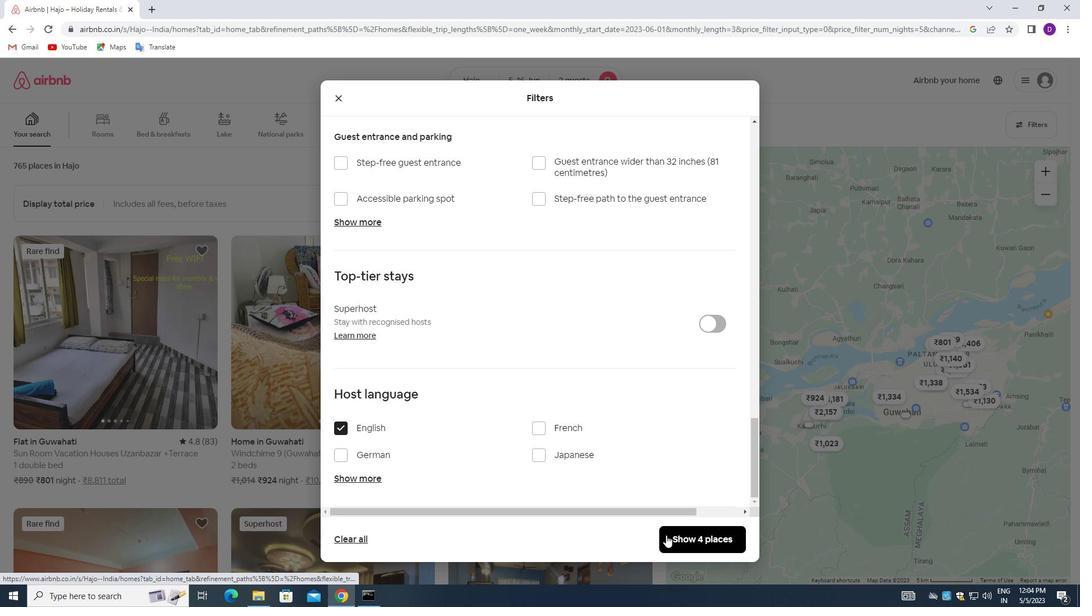 
Action: Mouse moved to (656, 399)
Screenshot: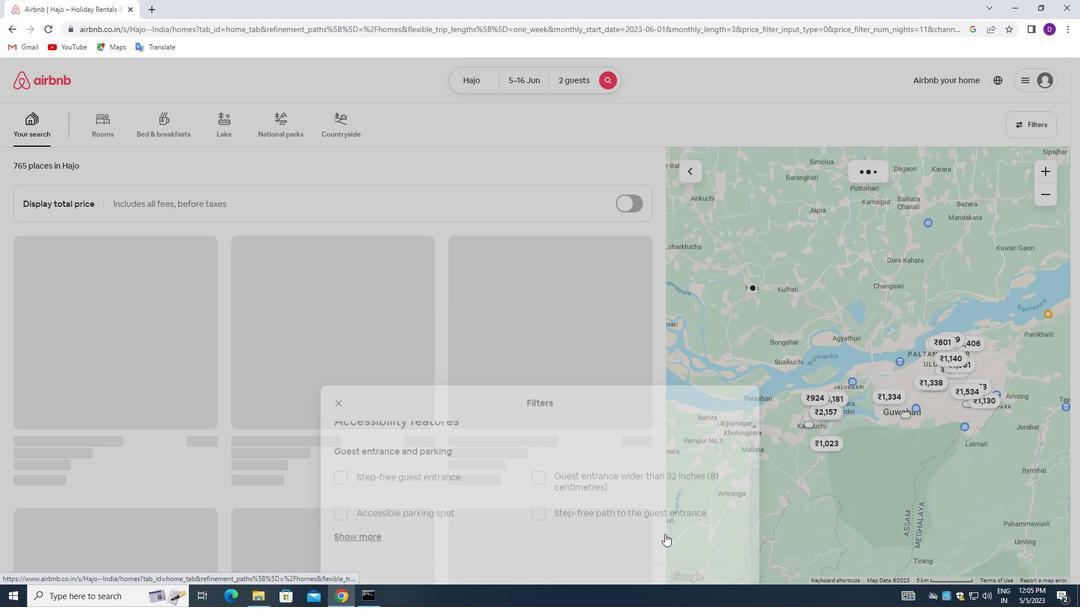 
